 Task: Create a due date automation trigger when advanced on, on the wednesday of the week before a card is due add dates not starting next month at 11:00 AM.
Action: Mouse moved to (1189, 97)
Screenshot: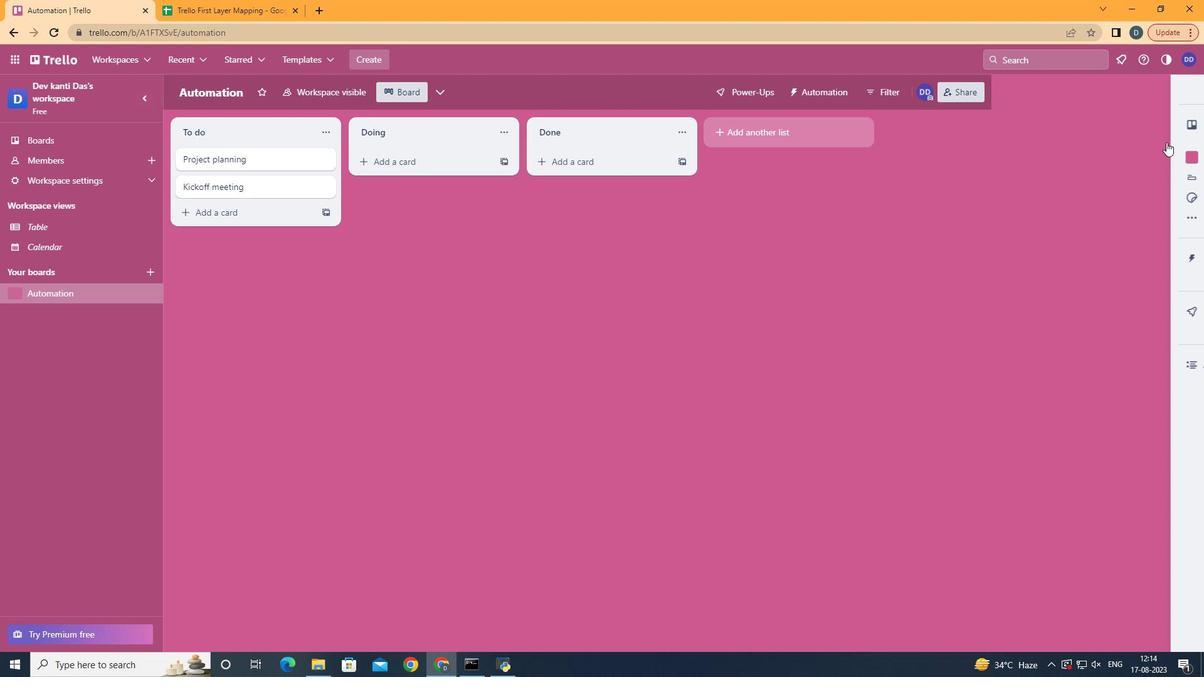 
Action: Mouse pressed left at (1189, 97)
Screenshot: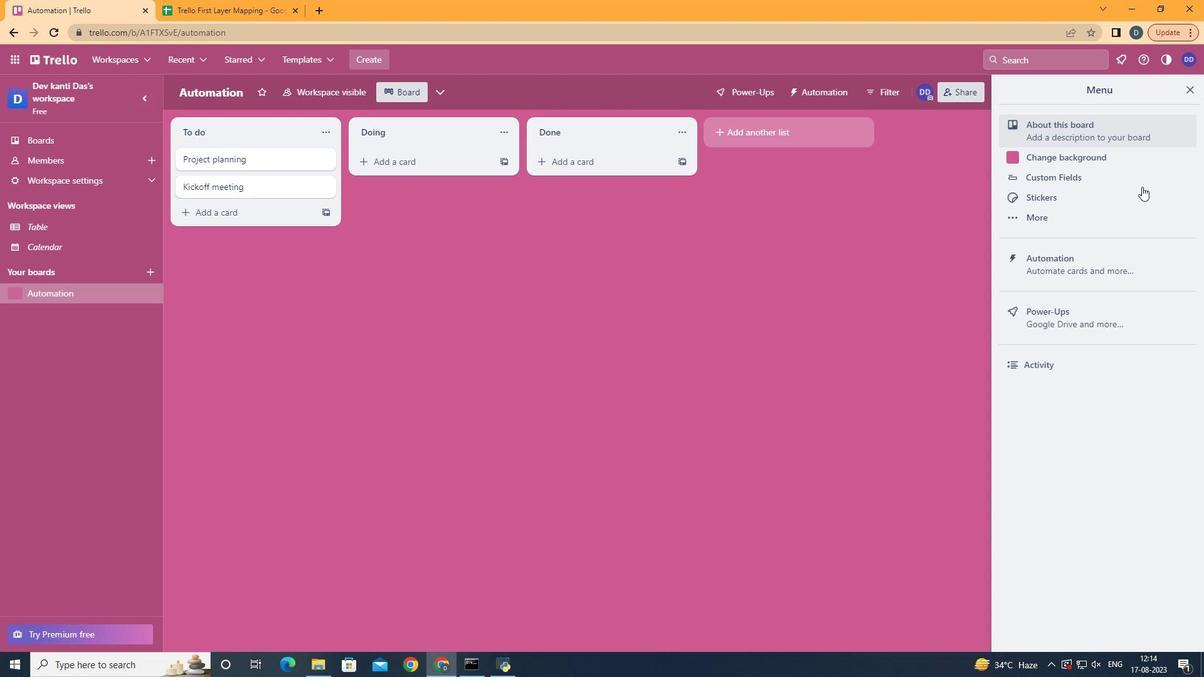 
Action: Mouse moved to (1111, 277)
Screenshot: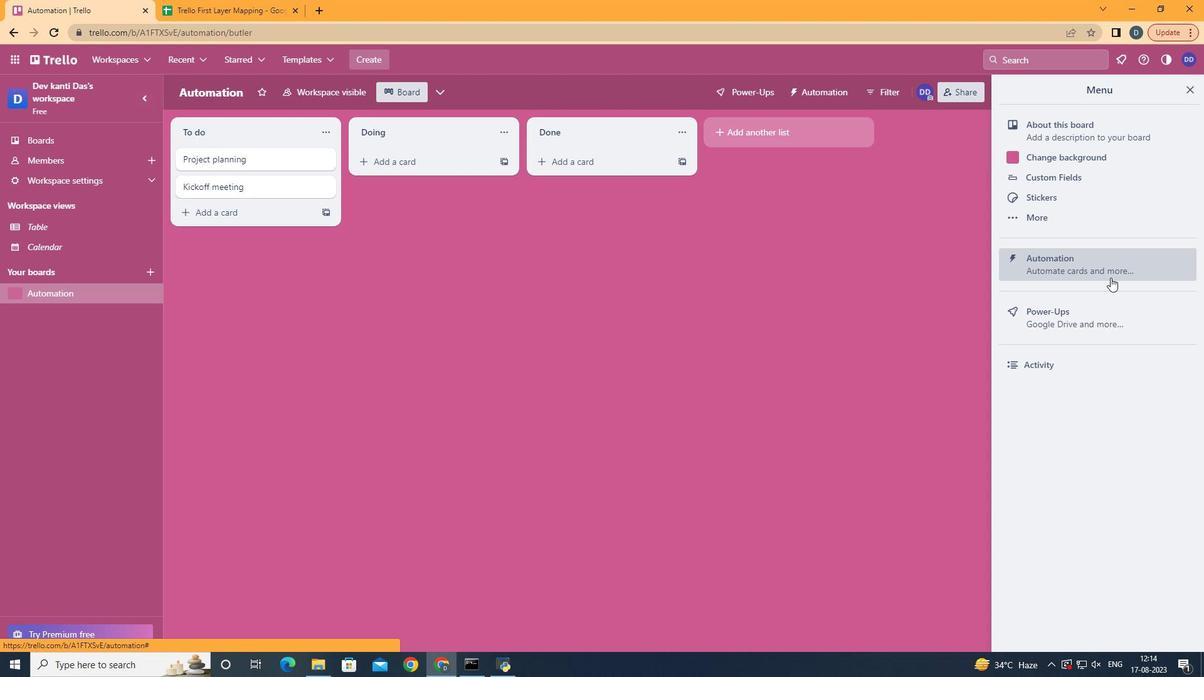 
Action: Mouse pressed left at (1111, 277)
Screenshot: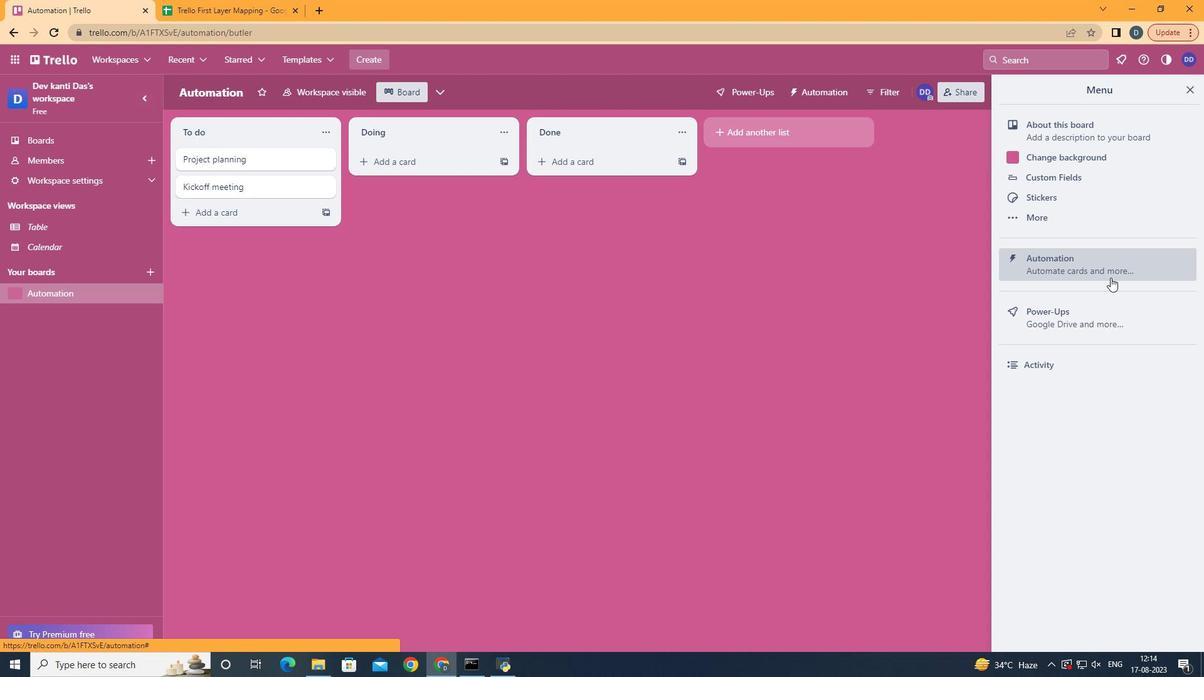 
Action: Mouse moved to (231, 244)
Screenshot: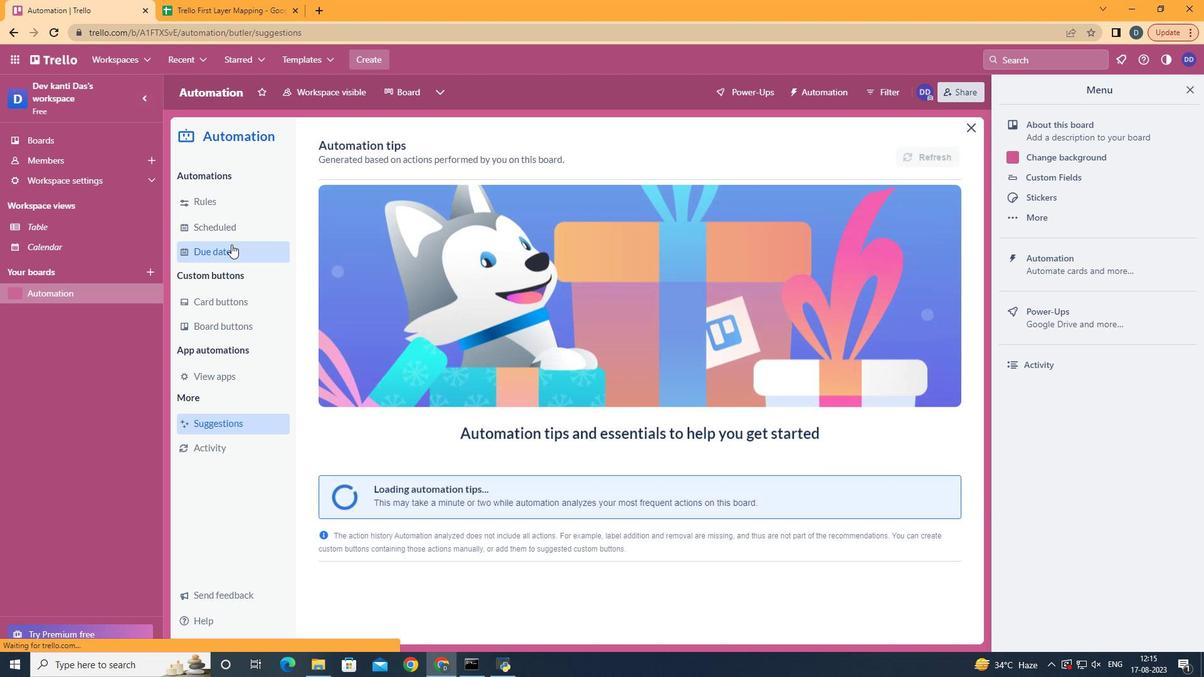 
Action: Mouse pressed left at (231, 244)
Screenshot: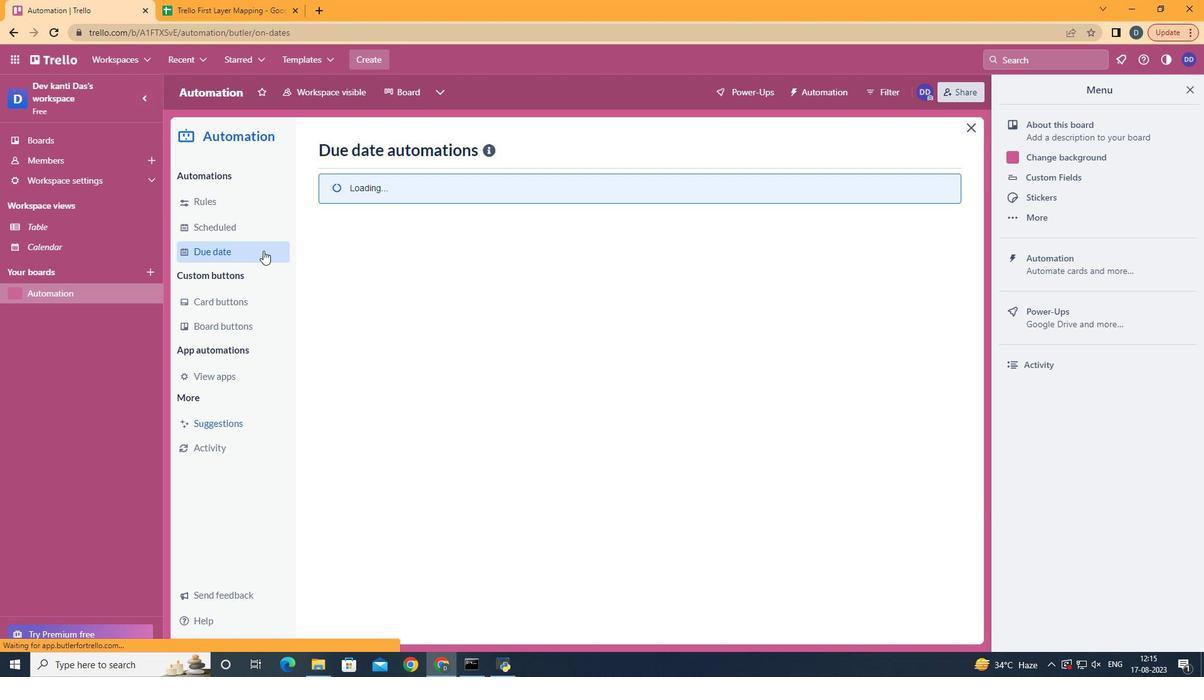 
Action: Mouse moved to (870, 149)
Screenshot: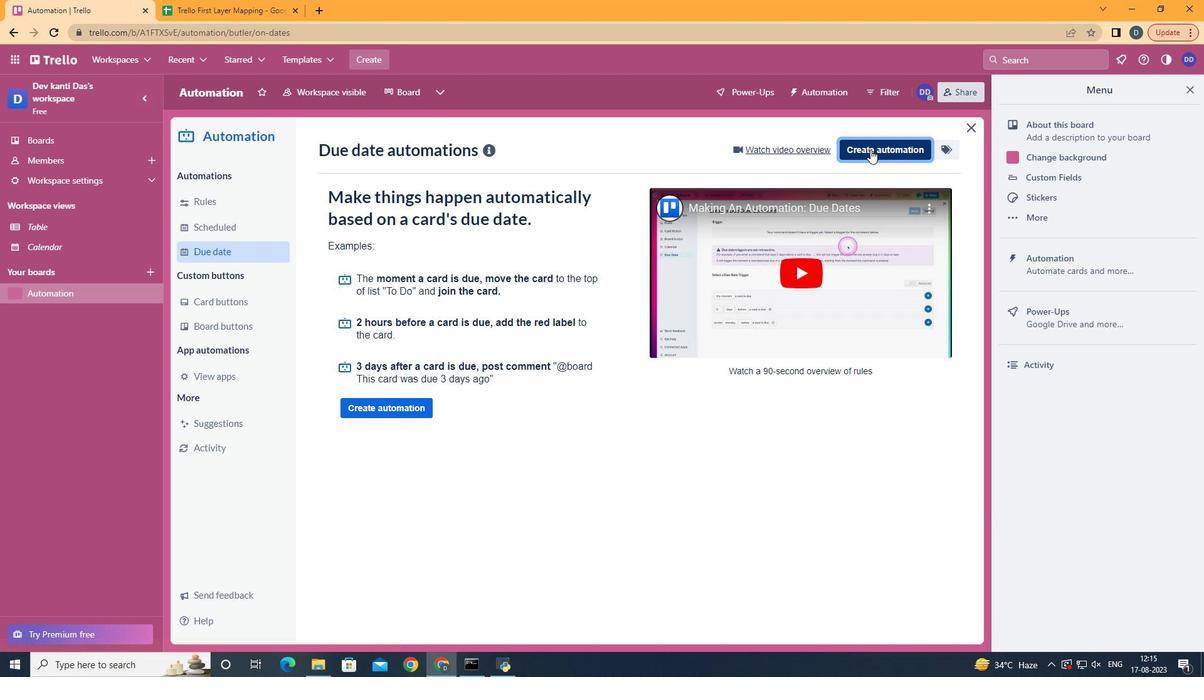 
Action: Mouse pressed left at (870, 149)
Screenshot: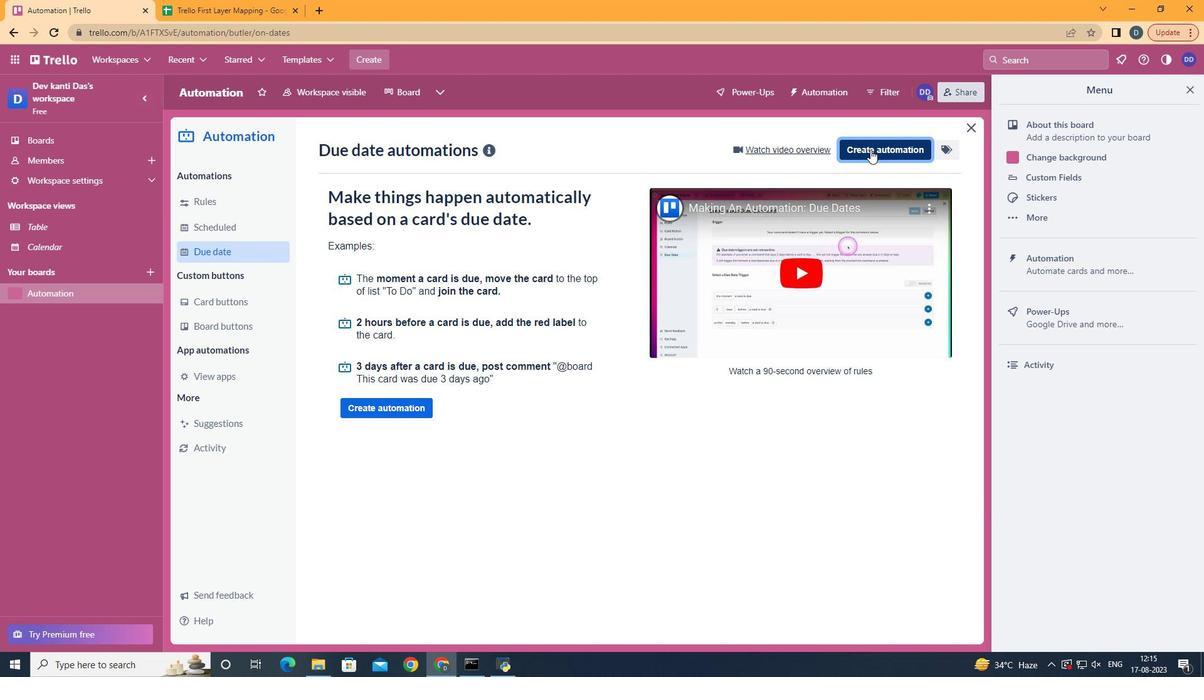 
Action: Mouse moved to (663, 284)
Screenshot: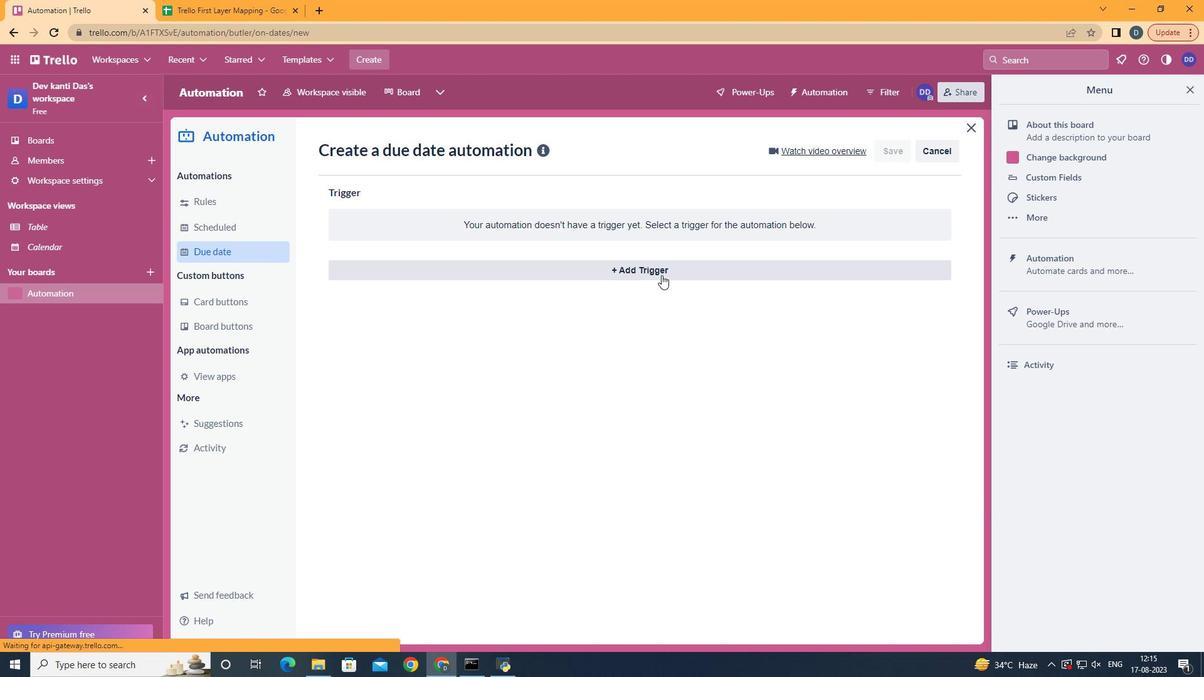 
Action: Mouse pressed left at (663, 284)
Screenshot: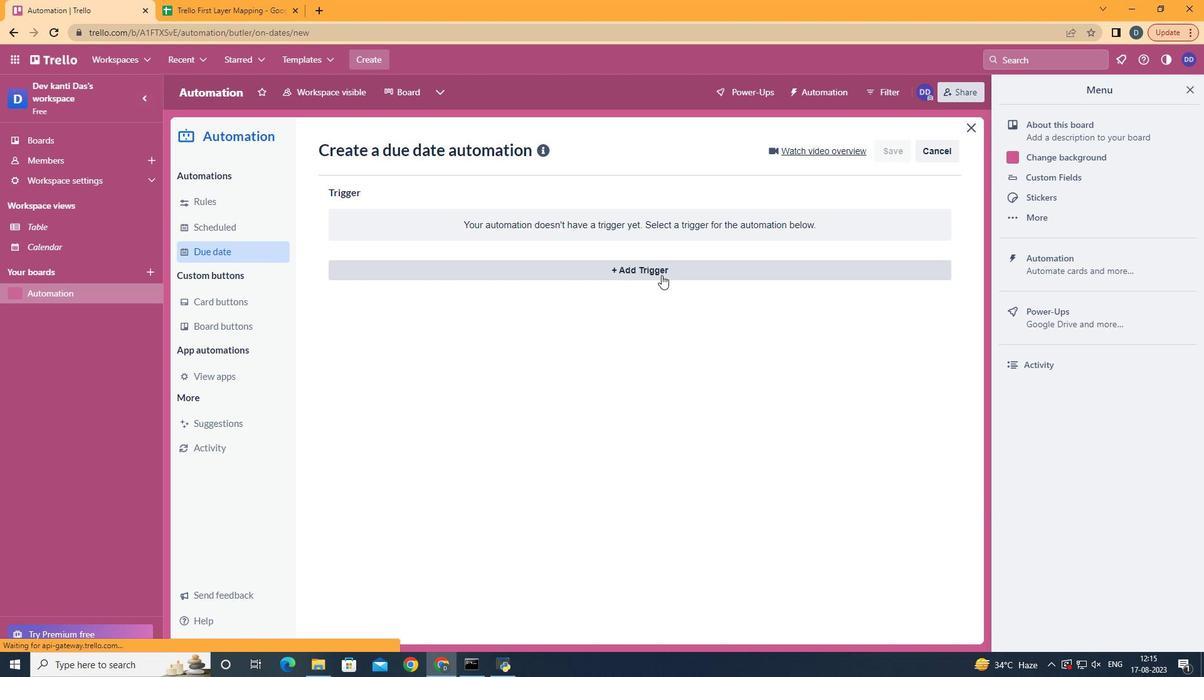 
Action: Mouse moved to (661, 275)
Screenshot: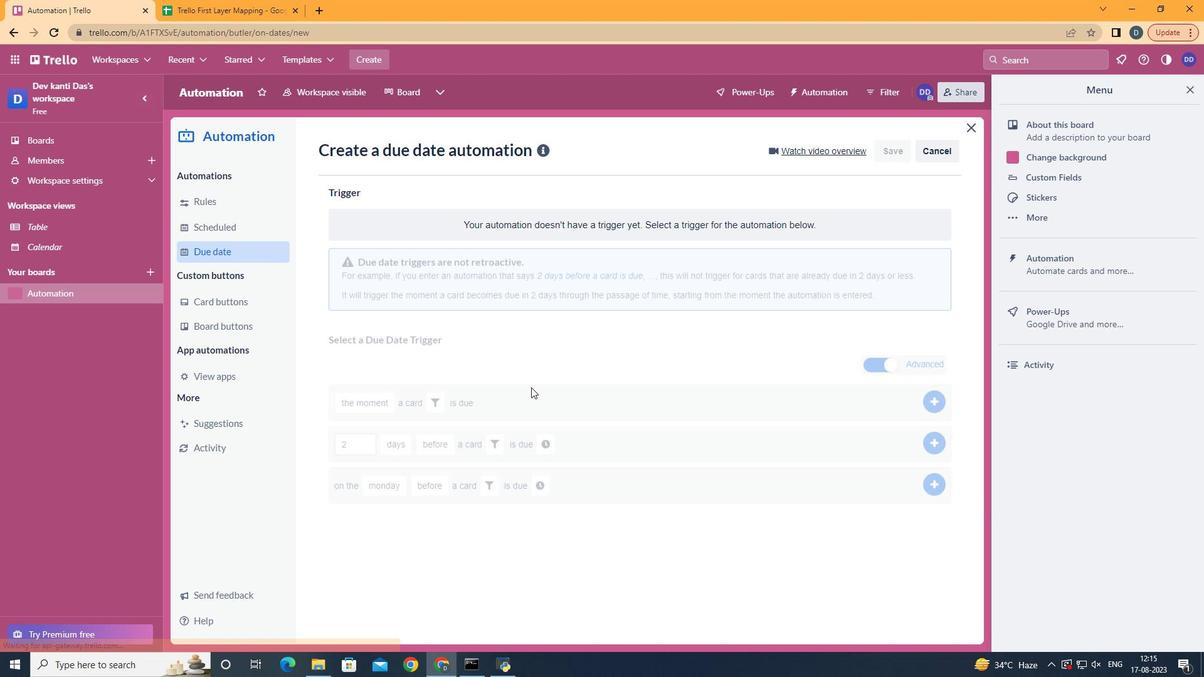 
Action: Mouse pressed left at (661, 275)
Screenshot: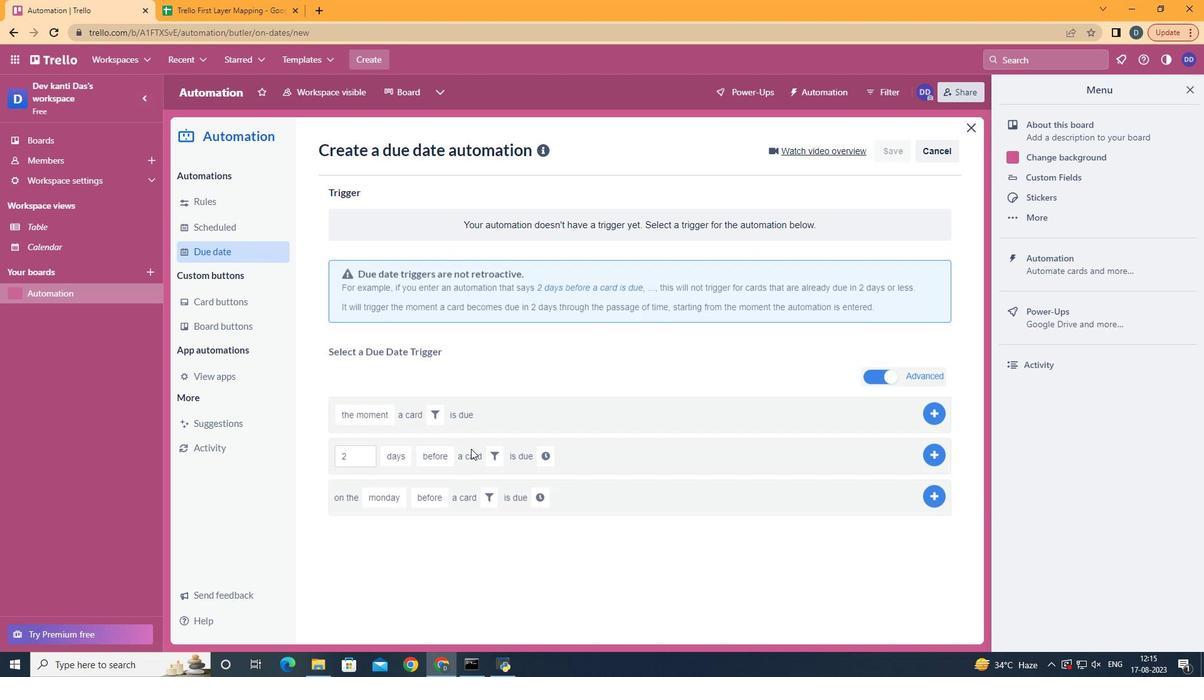 
Action: Mouse moved to (407, 372)
Screenshot: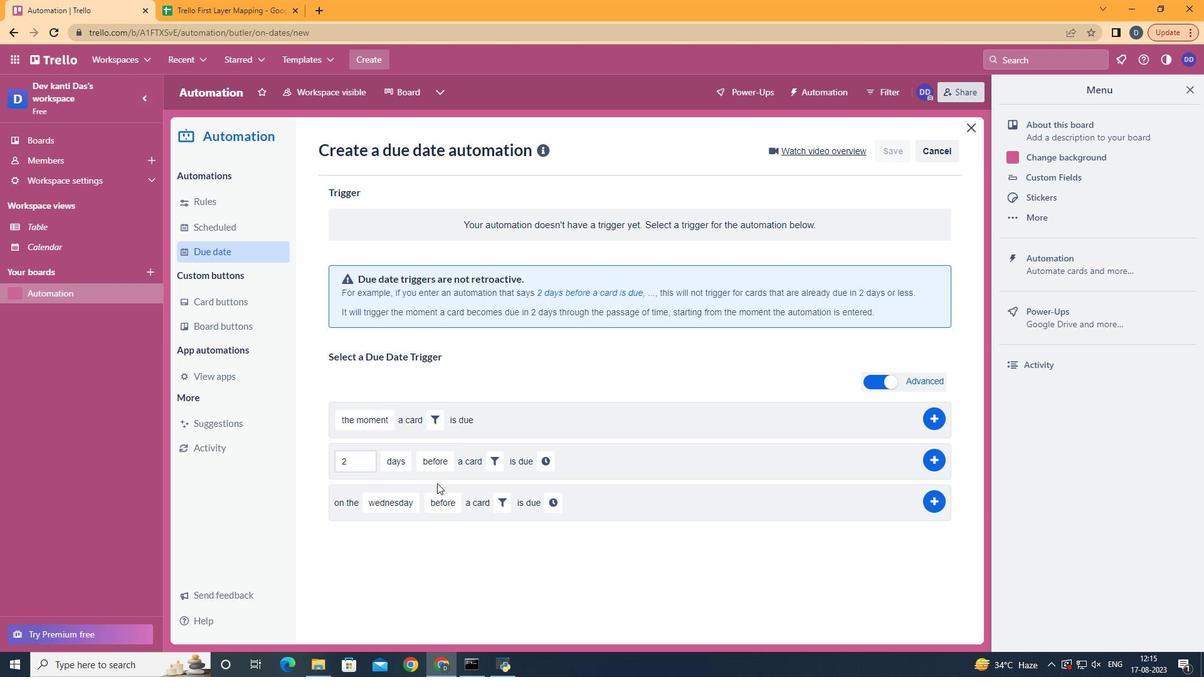 
Action: Mouse pressed left at (407, 372)
Screenshot: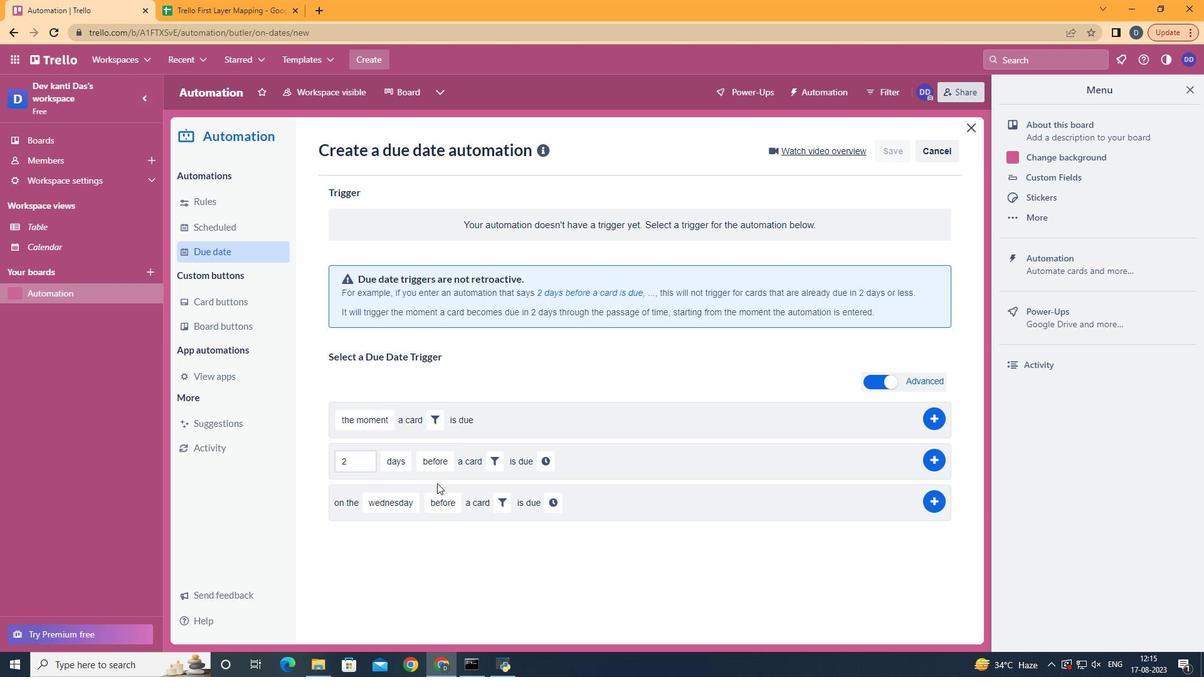
Action: Mouse moved to (474, 597)
Screenshot: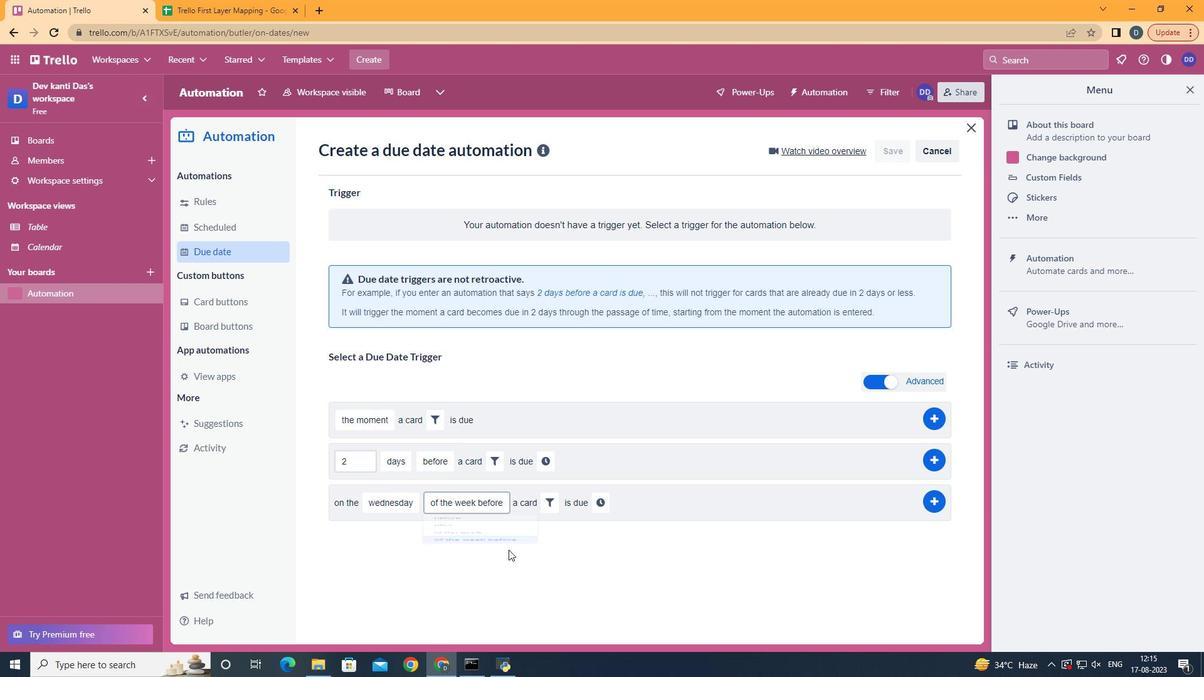 
Action: Mouse pressed left at (474, 597)
Screenshot: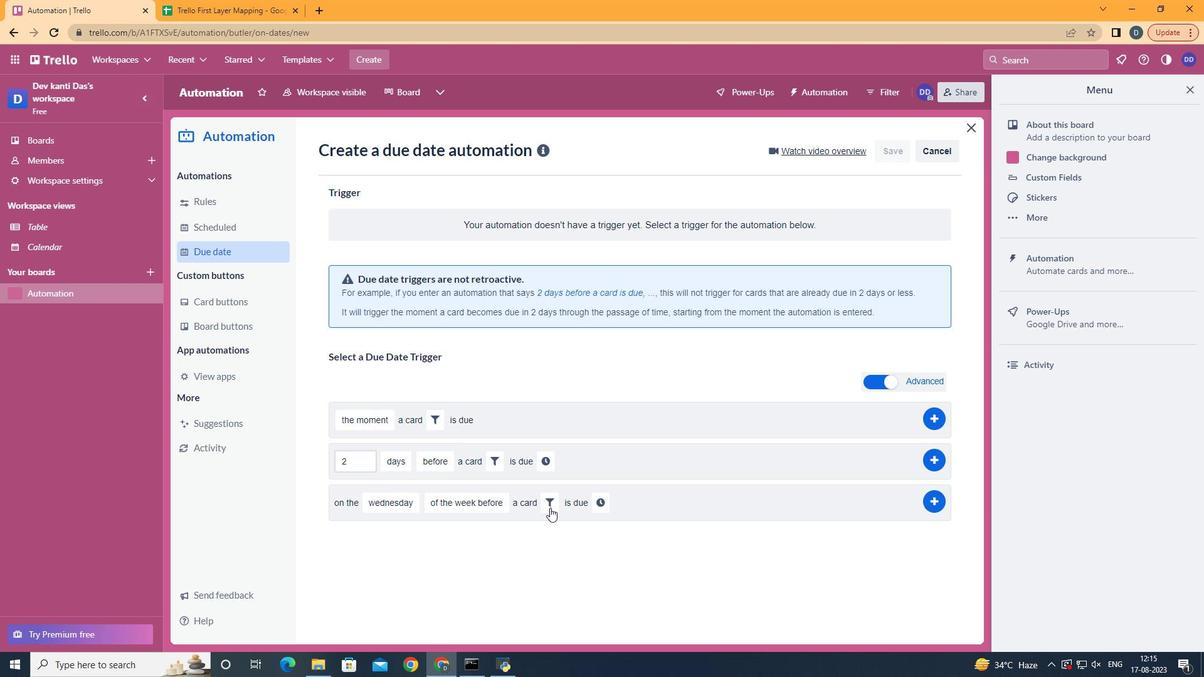 
Action: Mouse moved to (559, 504)
Screenshot: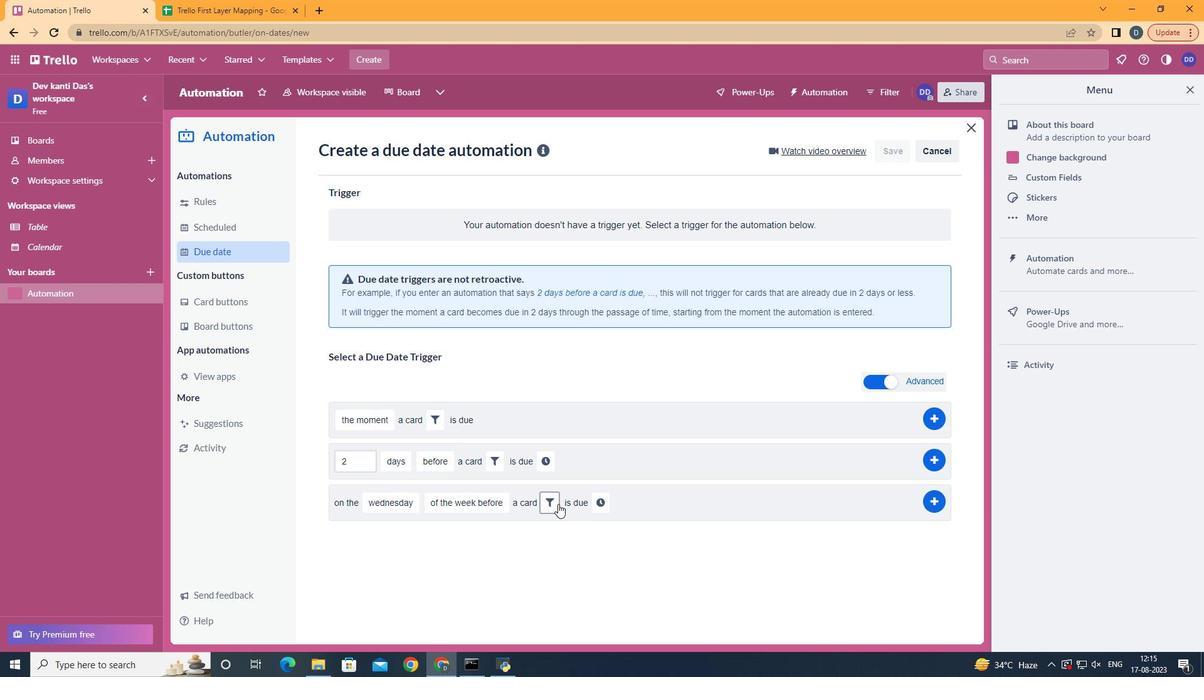 
Action: Mouse pressed left at (559, 504)
Screenshot: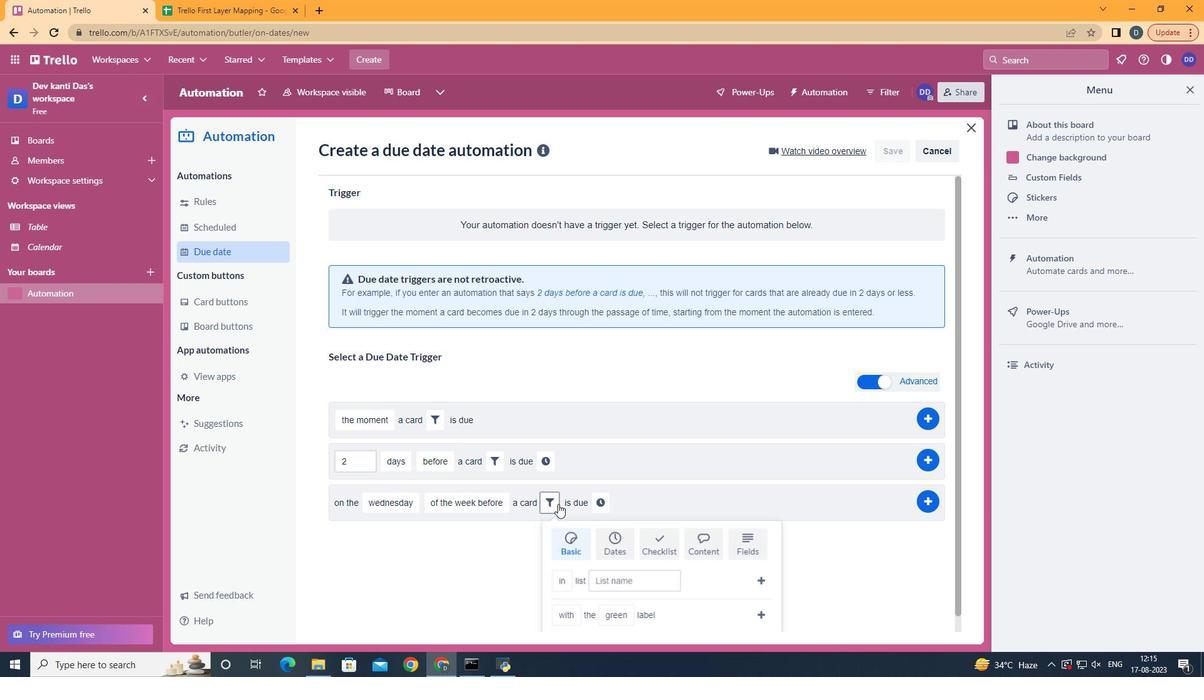 
Action: Mouse moved to (610, 549)
Screenshot: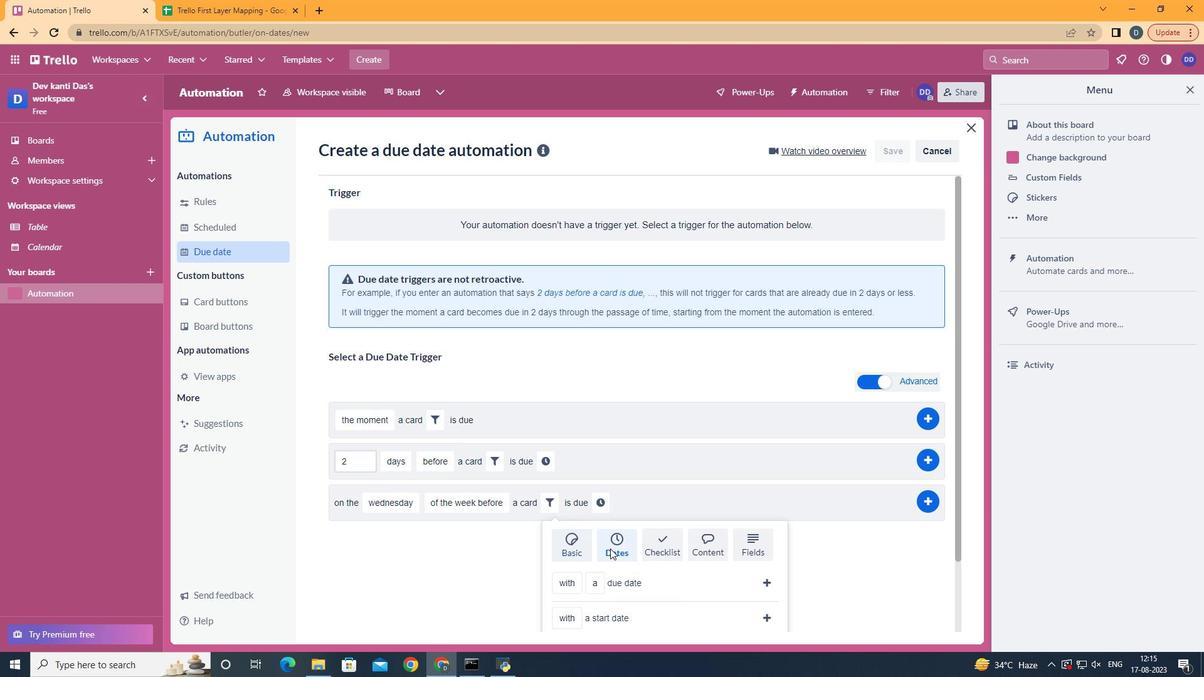 
Action: Mouse pressed left at (610, 549)
Screenshot: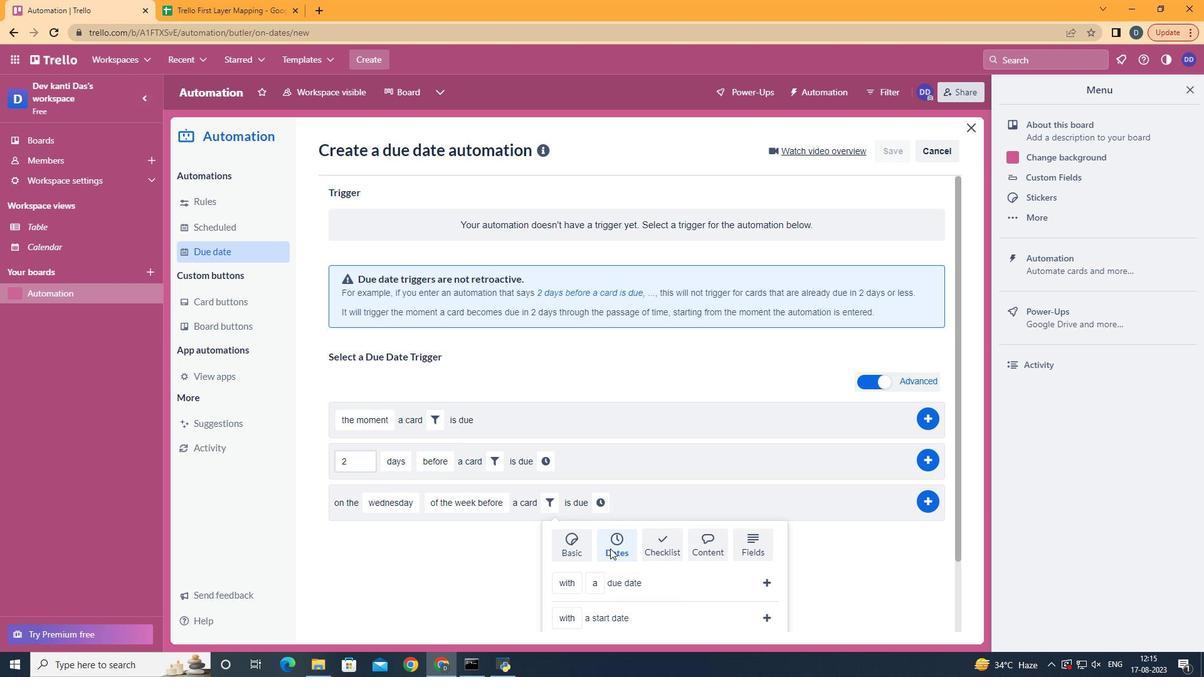 
Action: Mouse scrolled (610, 548) with delta (0, 0)
Screenshot: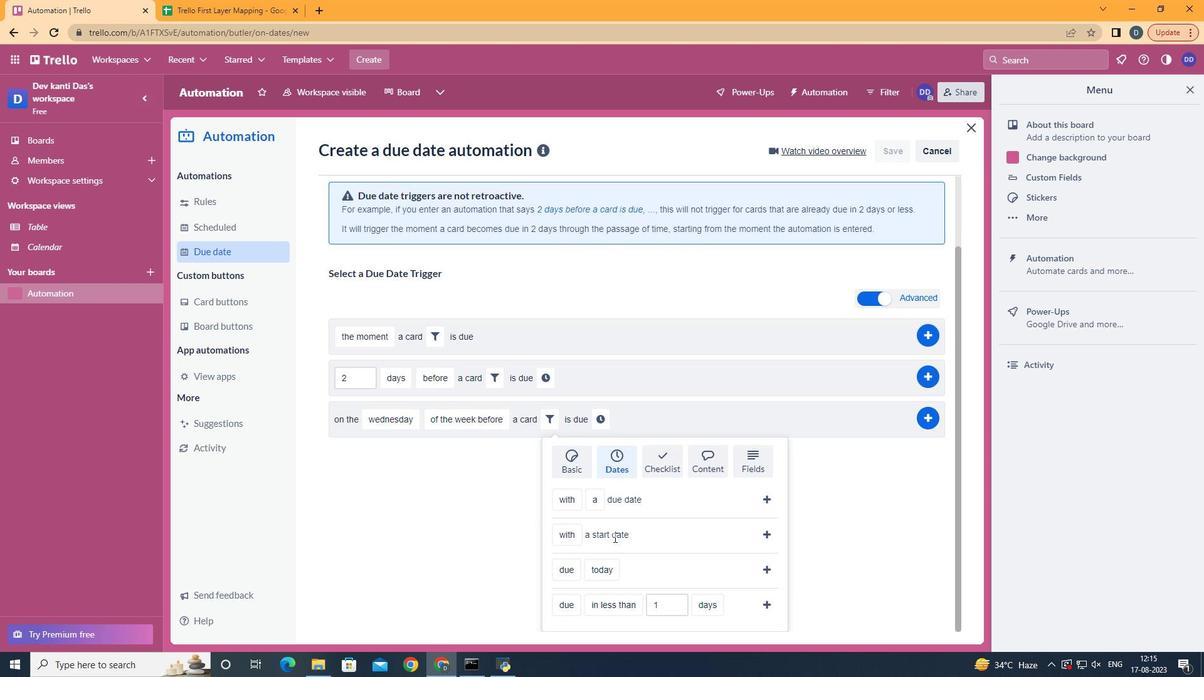 
Action: Mouse scrolled (610, 548) with delta (0, 0)
Screenshot: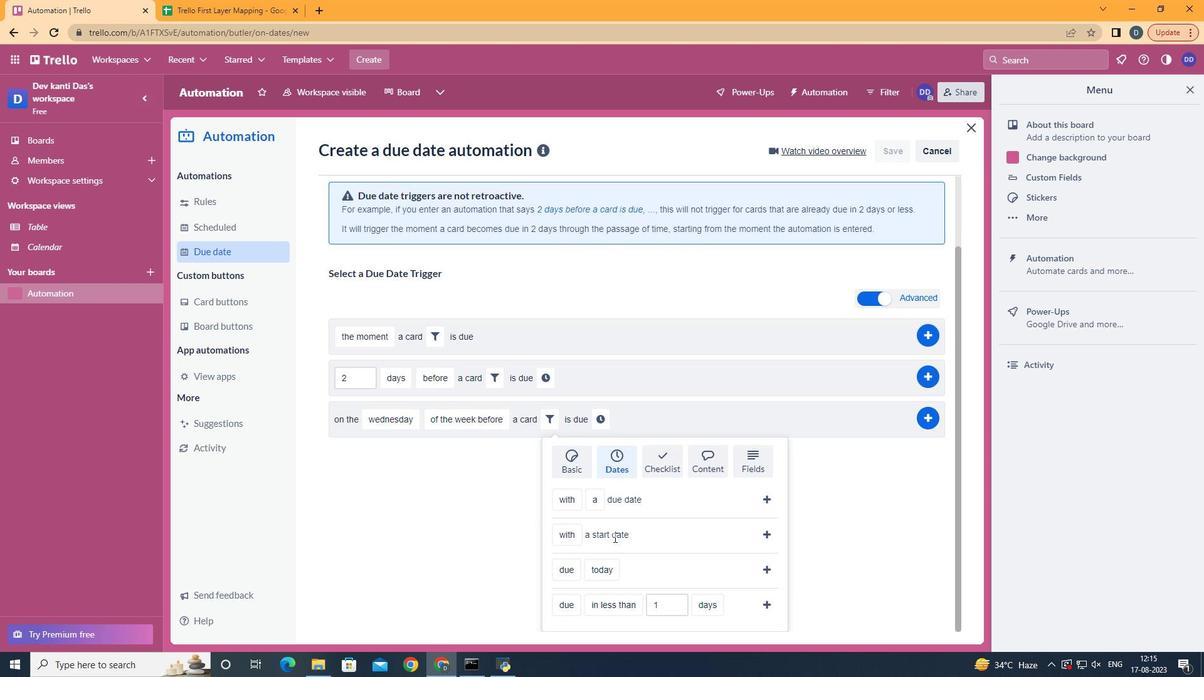 
Action: Mouse scrolled (610, 548) with delta (0, 0)
Screenshot: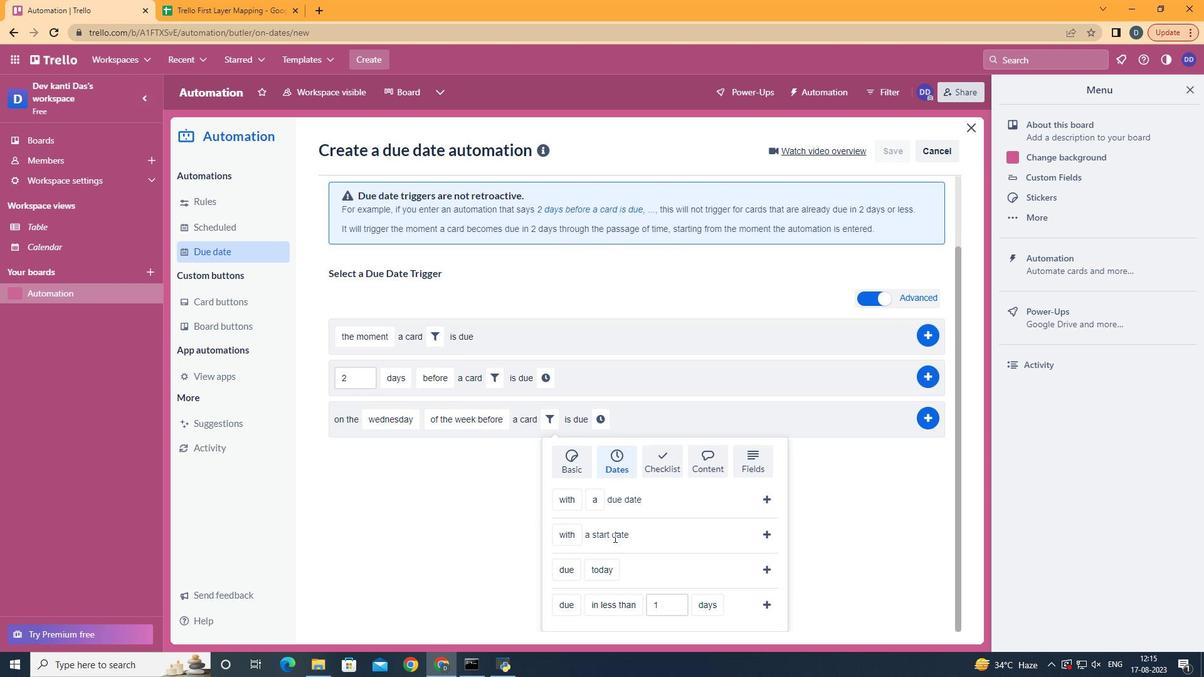 
Action: Mouse scrolled (610, 548) with delta (0, 0)
Screenshot: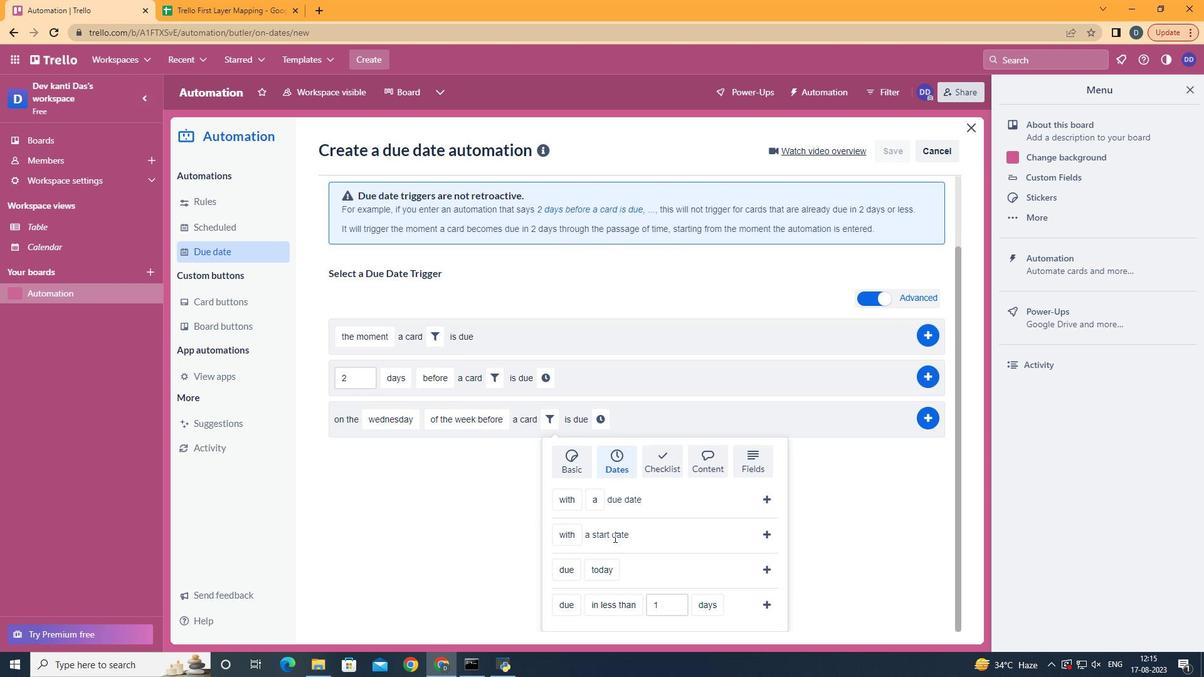 
Action: Mouse moved to (589, 540)
Screenshot: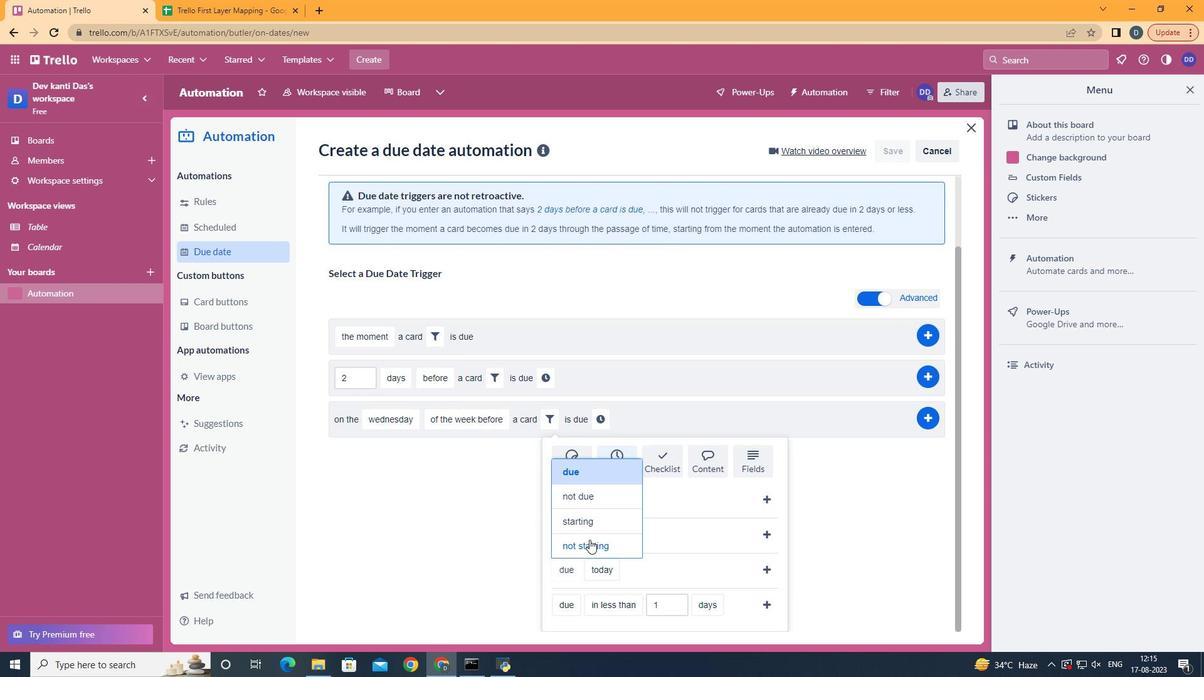 
Action: Mouse pressed left at (589, 540)
Screenshot: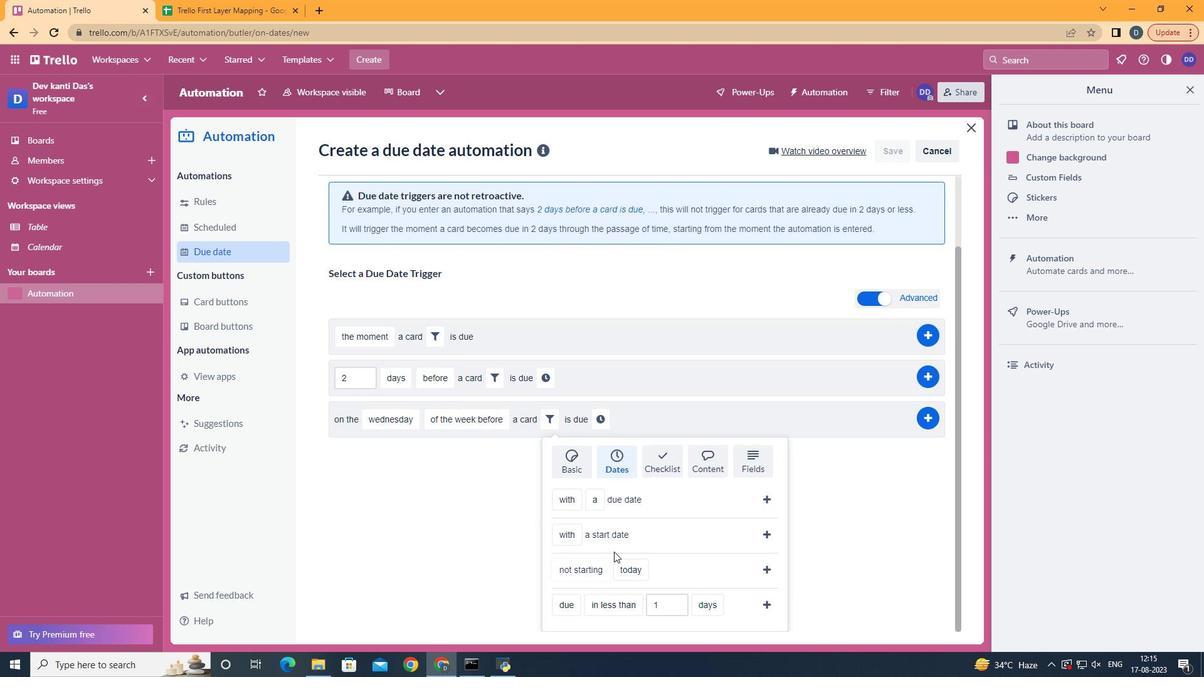 
Action: Mouse moved to (645, 542)
Screenshot: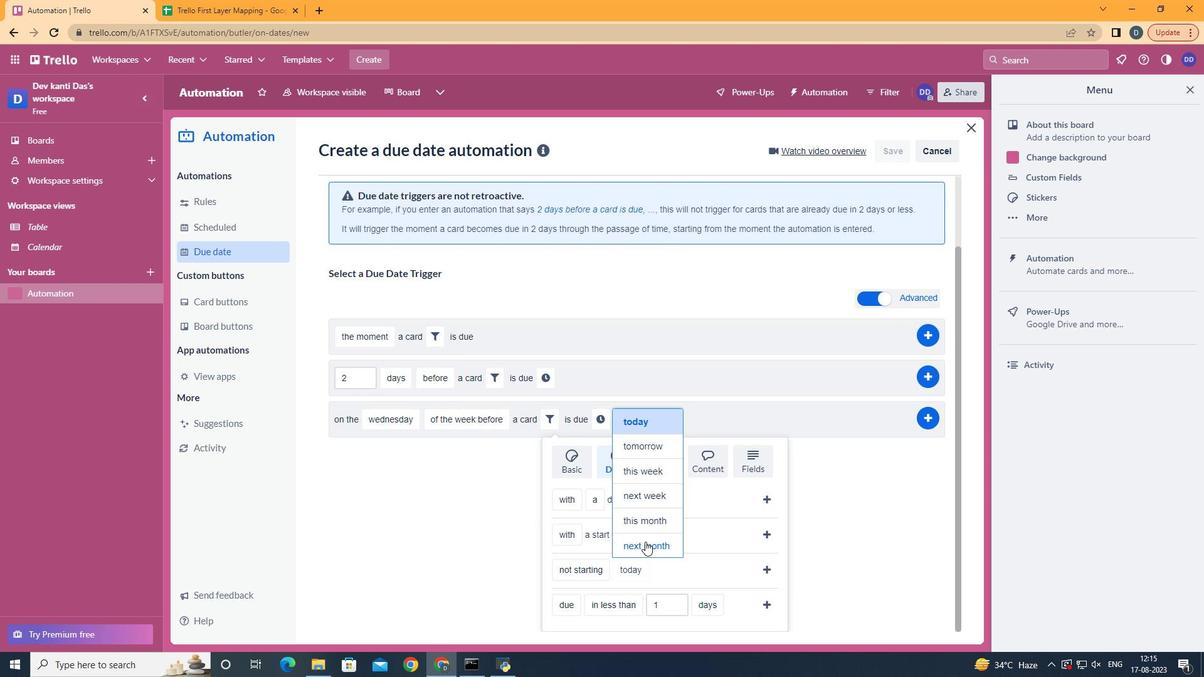 
Action: Mouse pressed left at (645, 542)
Screenshot: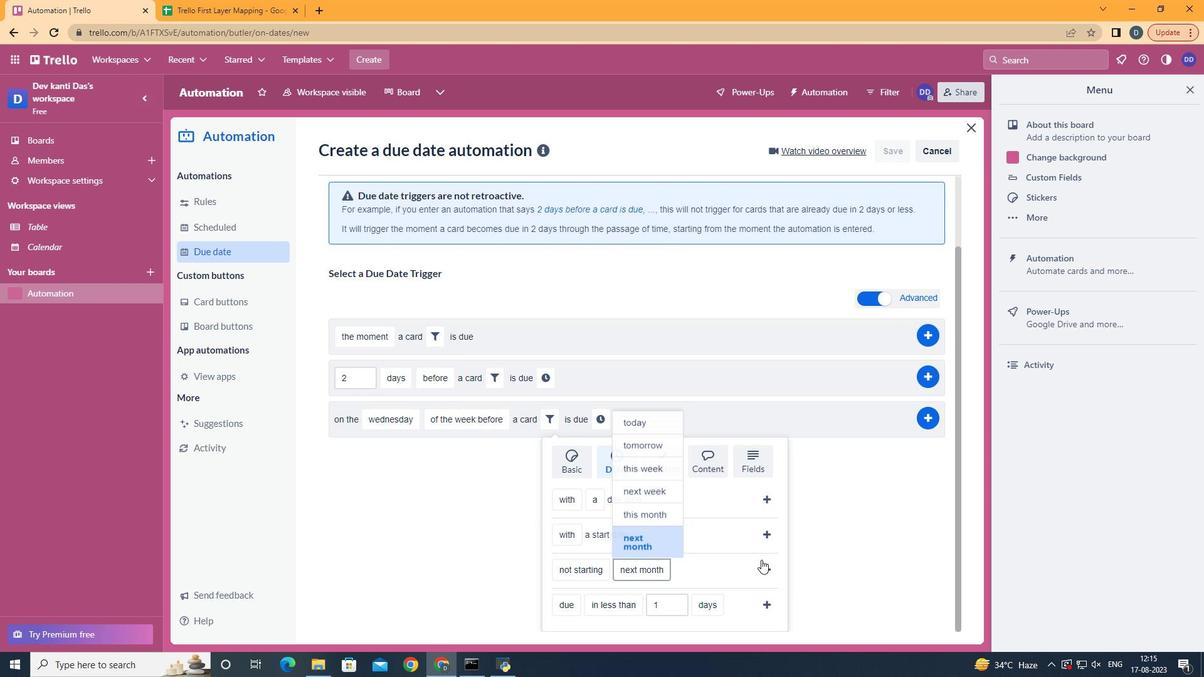 
Action: Mouse moved to (771, 567)
Screenshot: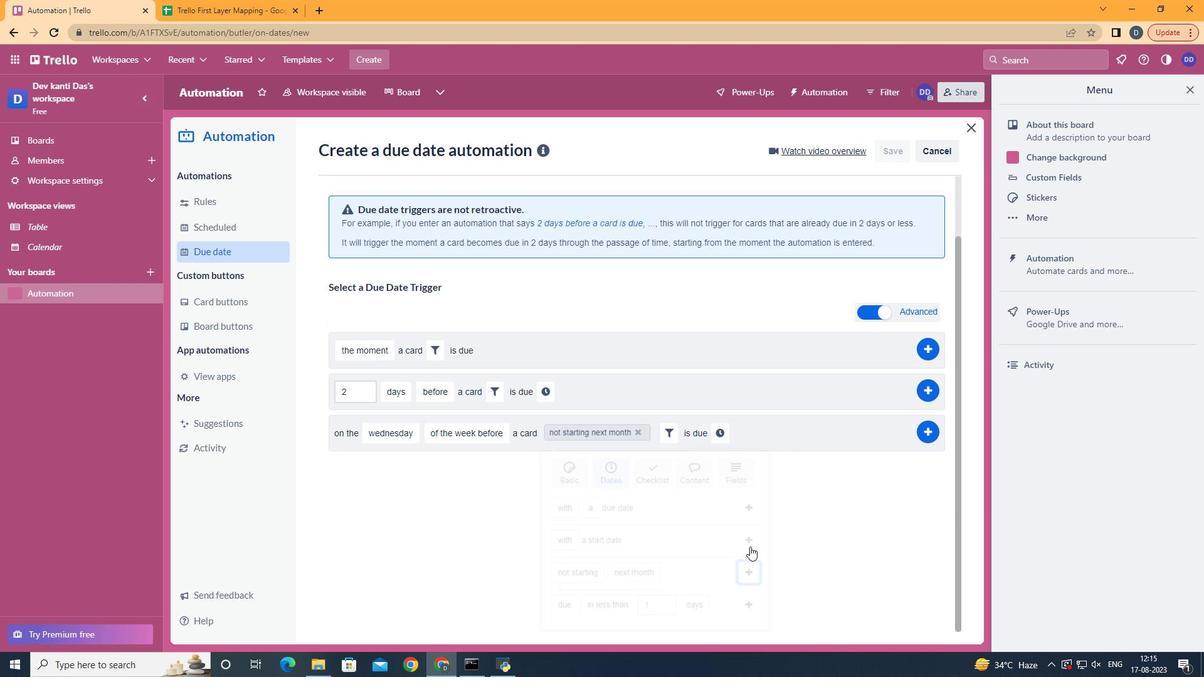 
Action: Mouse pressed left at (771, 567)
Screenshot: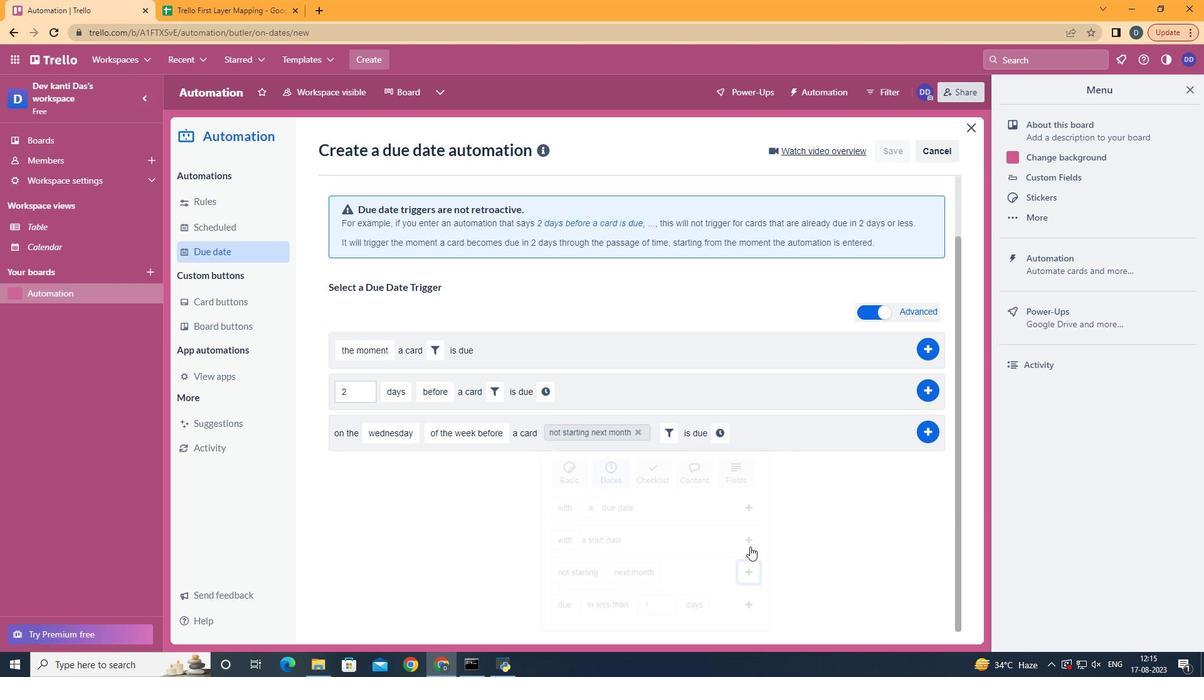 
Action: Mouse moved to (727, 502)
Screenshot: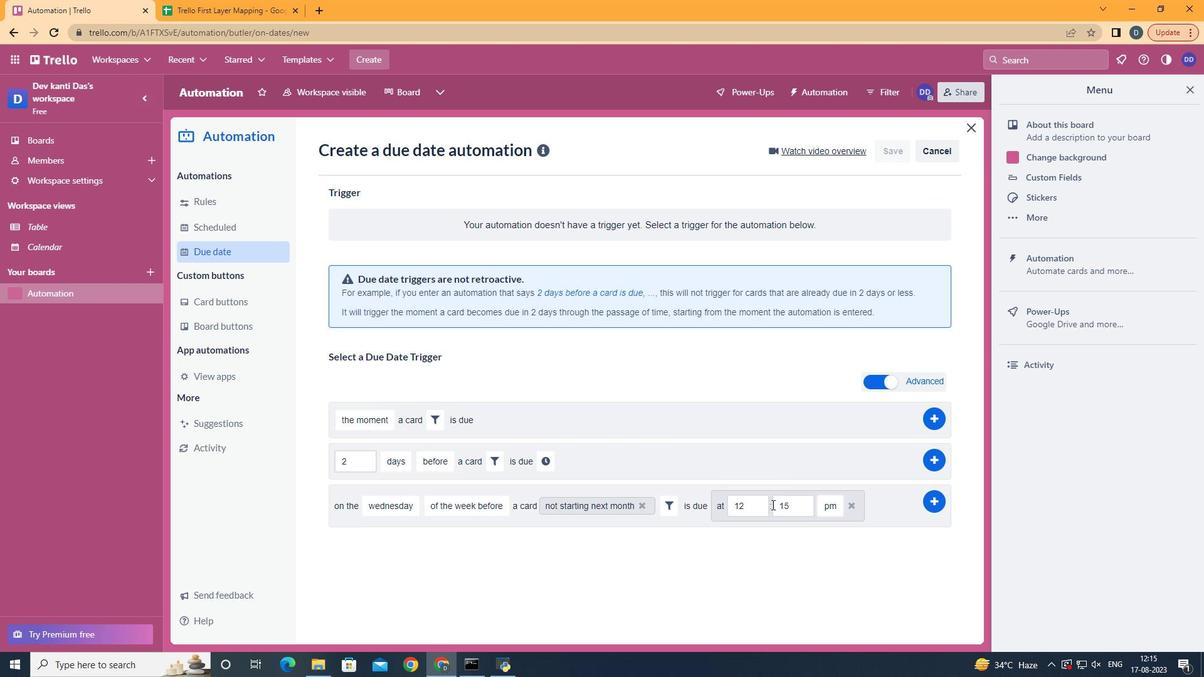 
Action: Mouse pressed left at (727, 502)
Screenshot: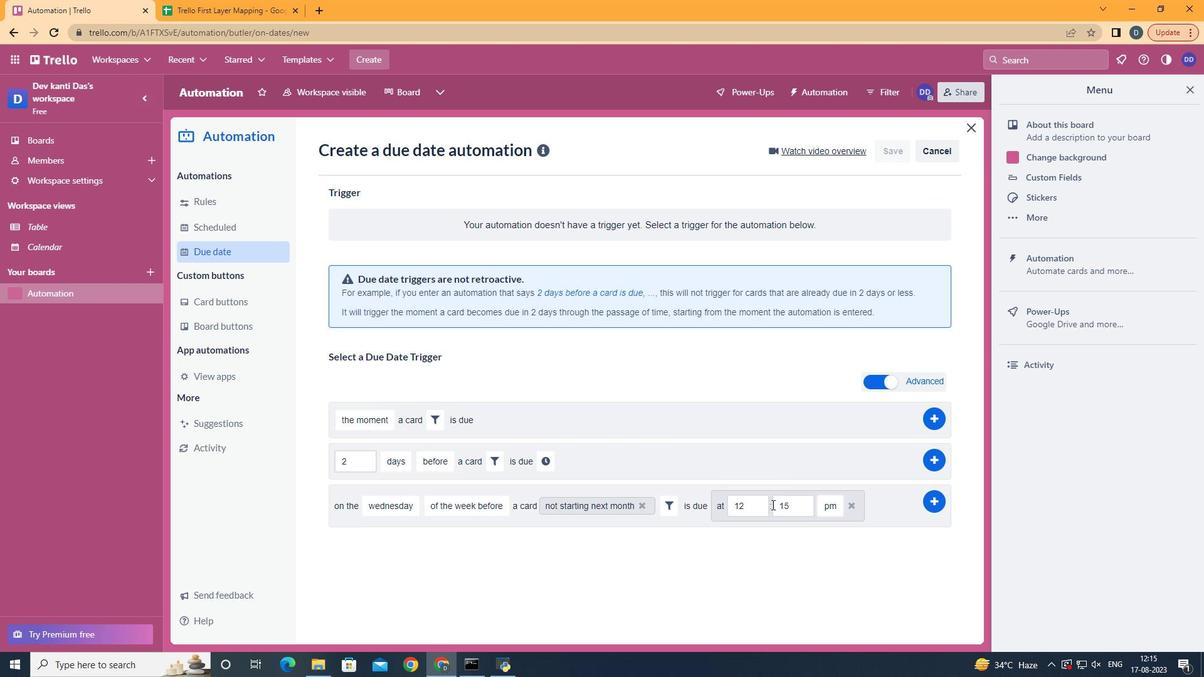 
Action: Mouse moved to (749, 510)
Screenshot: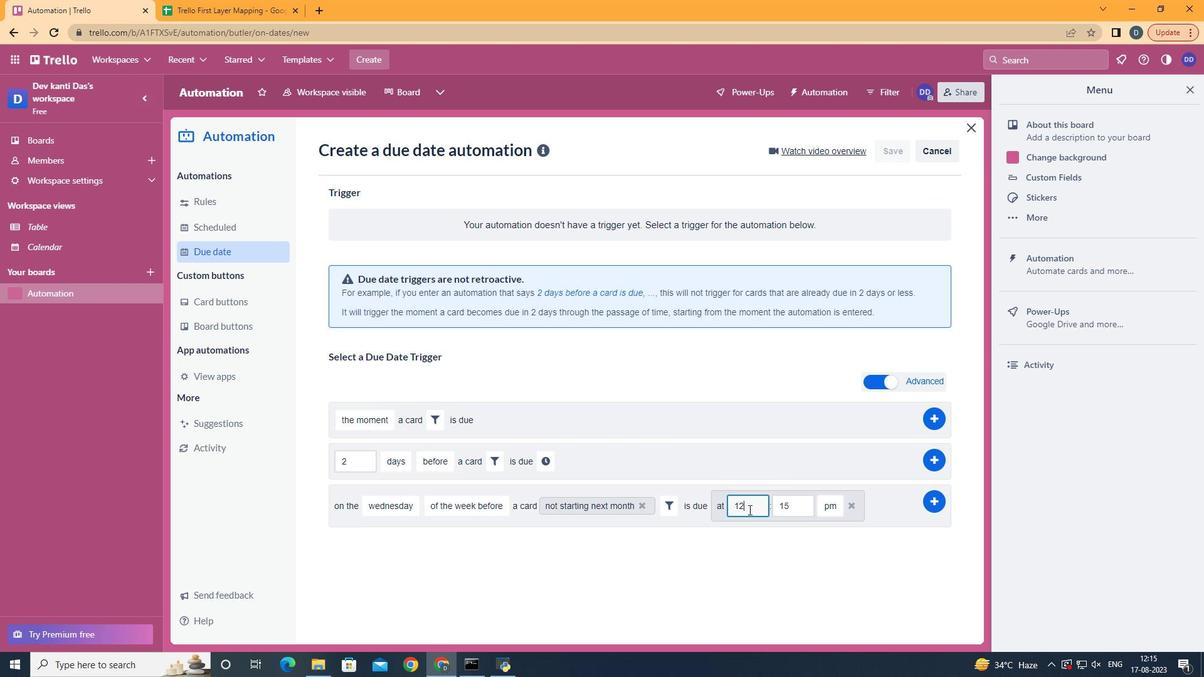 
Action: Mouse pressed left at (749, 510)
Screenshot: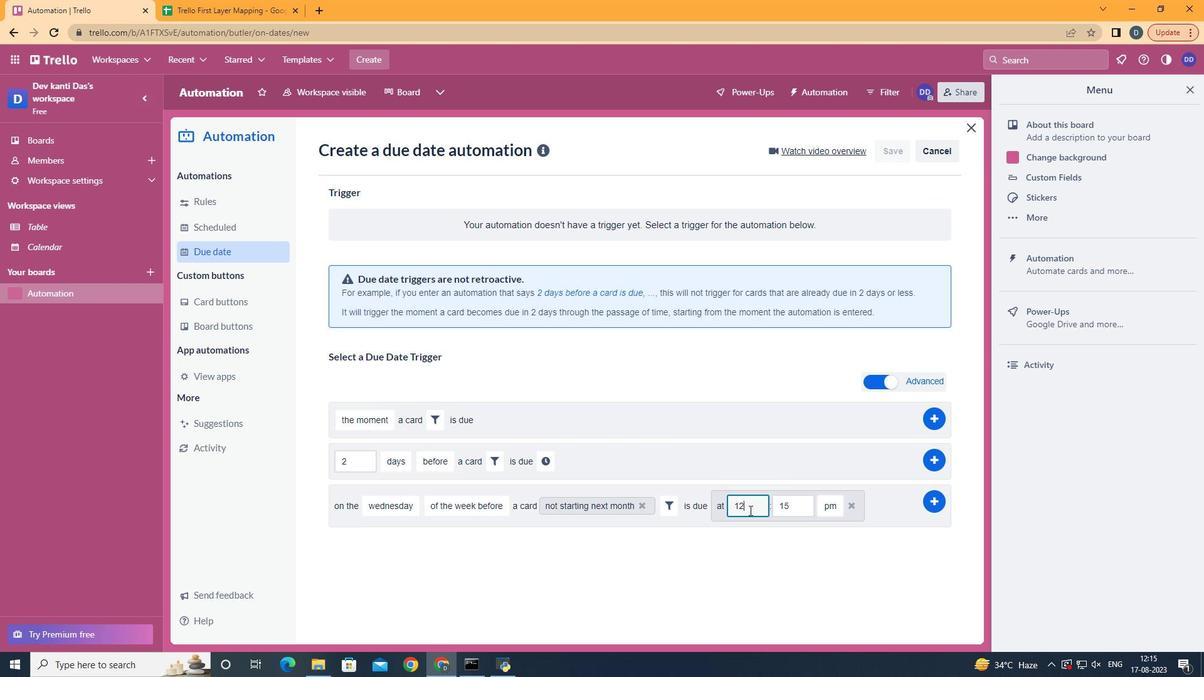 
Action: Mouse moved to (749, 510)
Screenshot: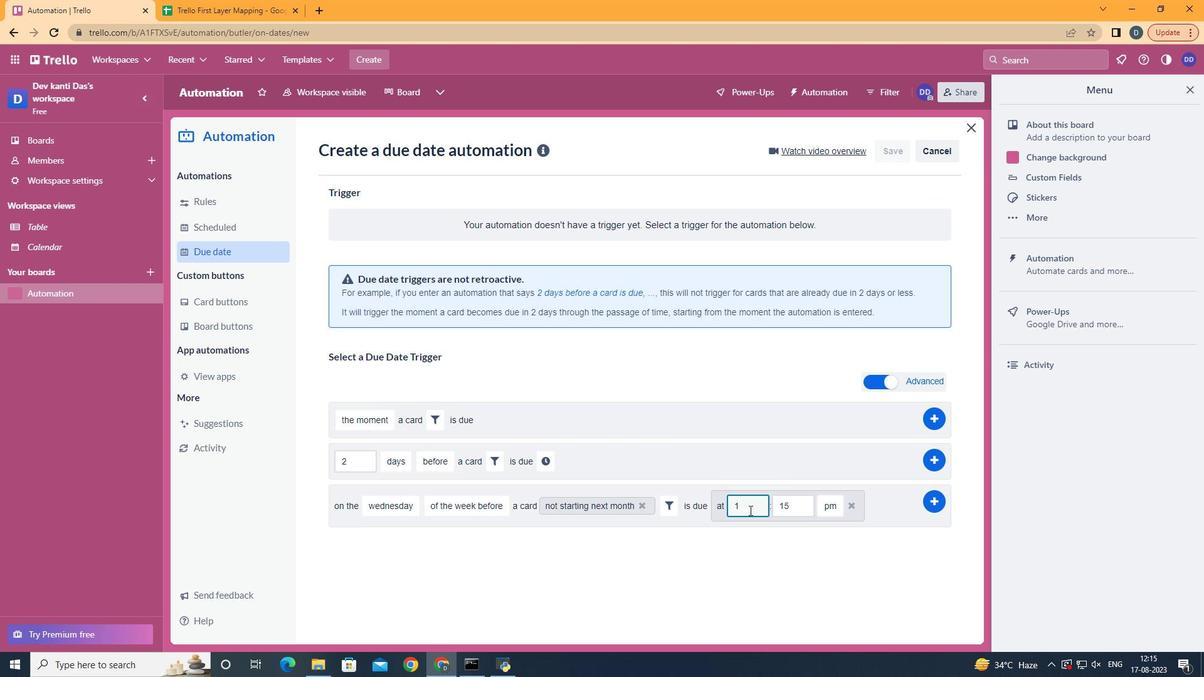 
Action: Key pressed <Key.backspace>1
Screenshot: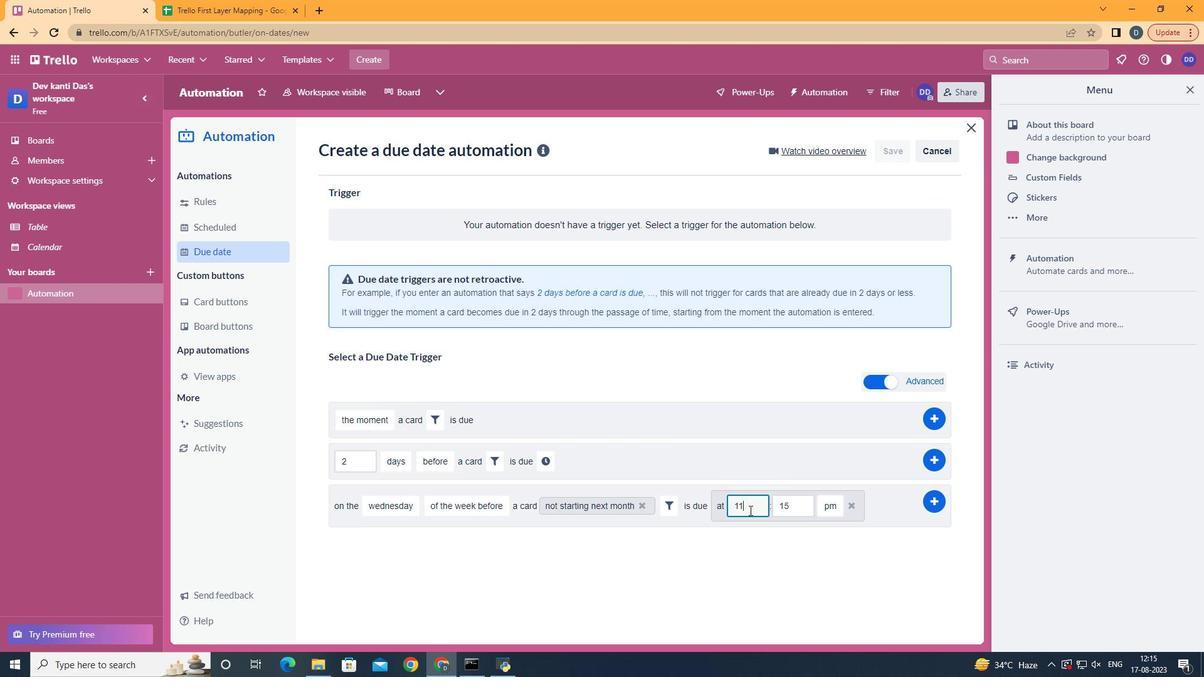 
Action: Mouse moved to (790, 507)
Screenshot: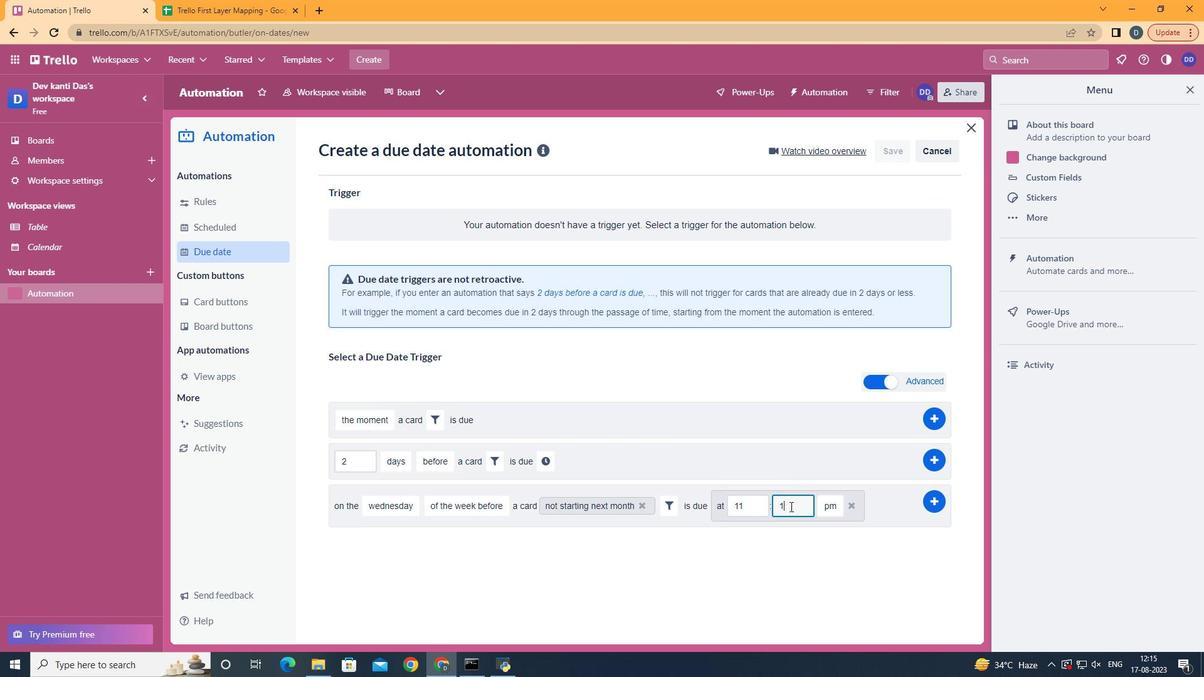 
Action: Mouse pressed left at (790, 507)
Screenshot: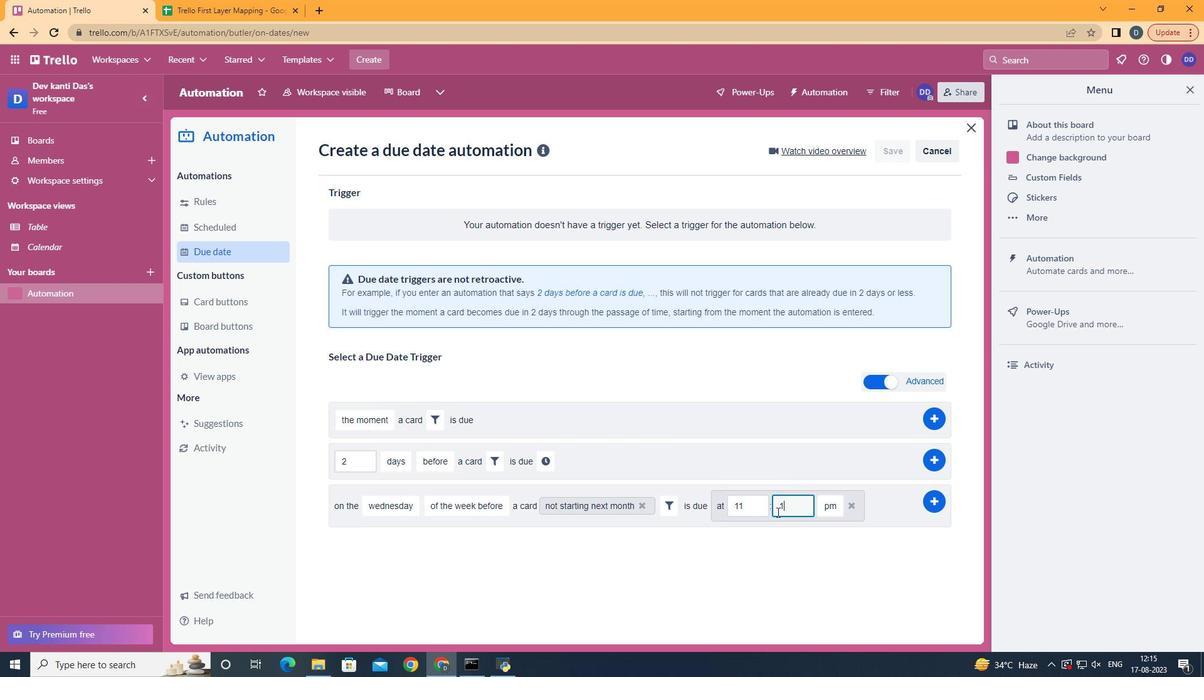 
Action: Key pressed <Key.backspace>
Screenshot: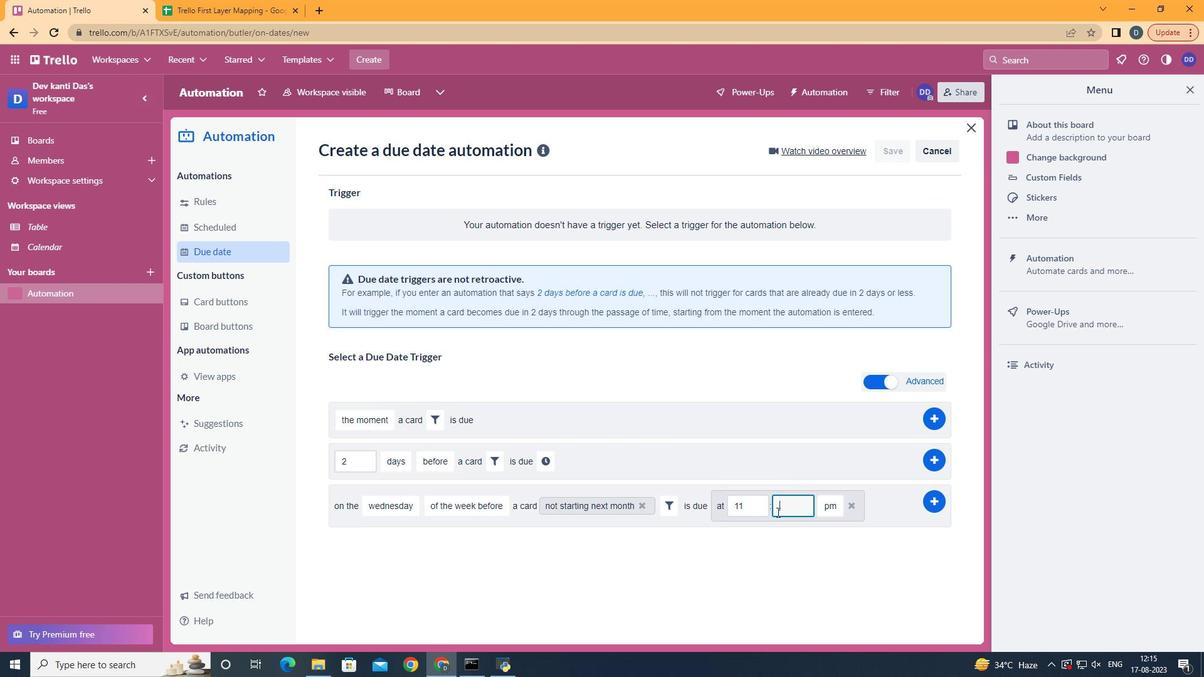 
Action: Mouse moved to (777, 512)
Screenshot: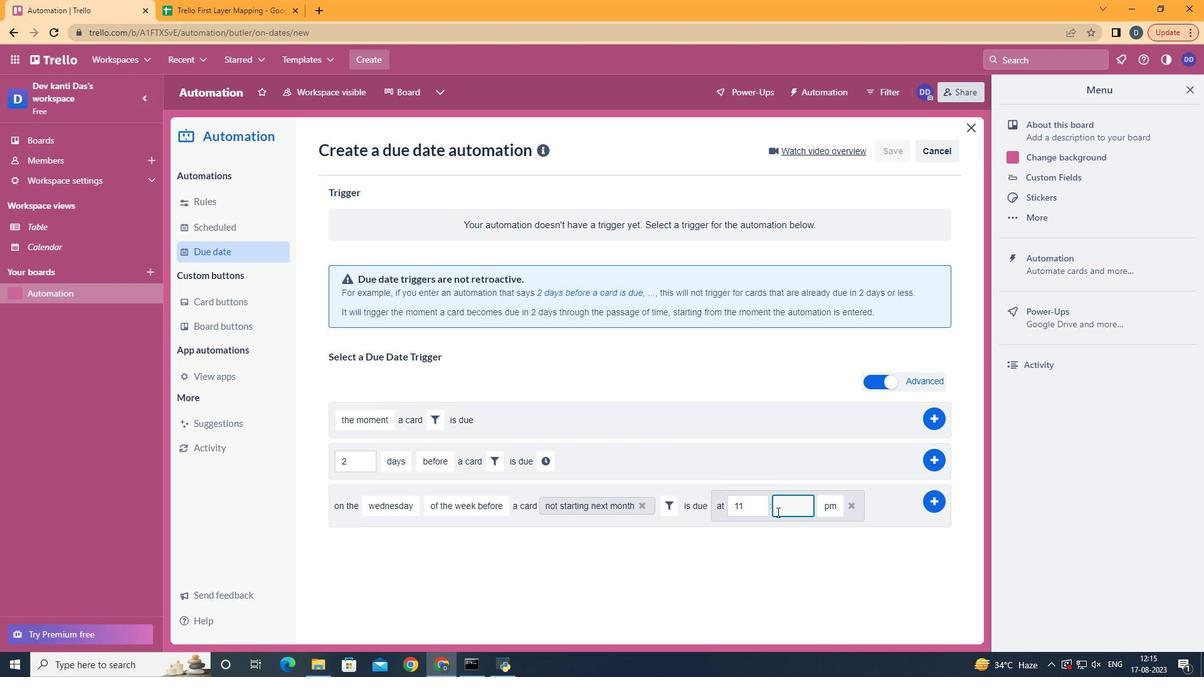 
Action: Key pressed <Key.backspace>00
Screenshot: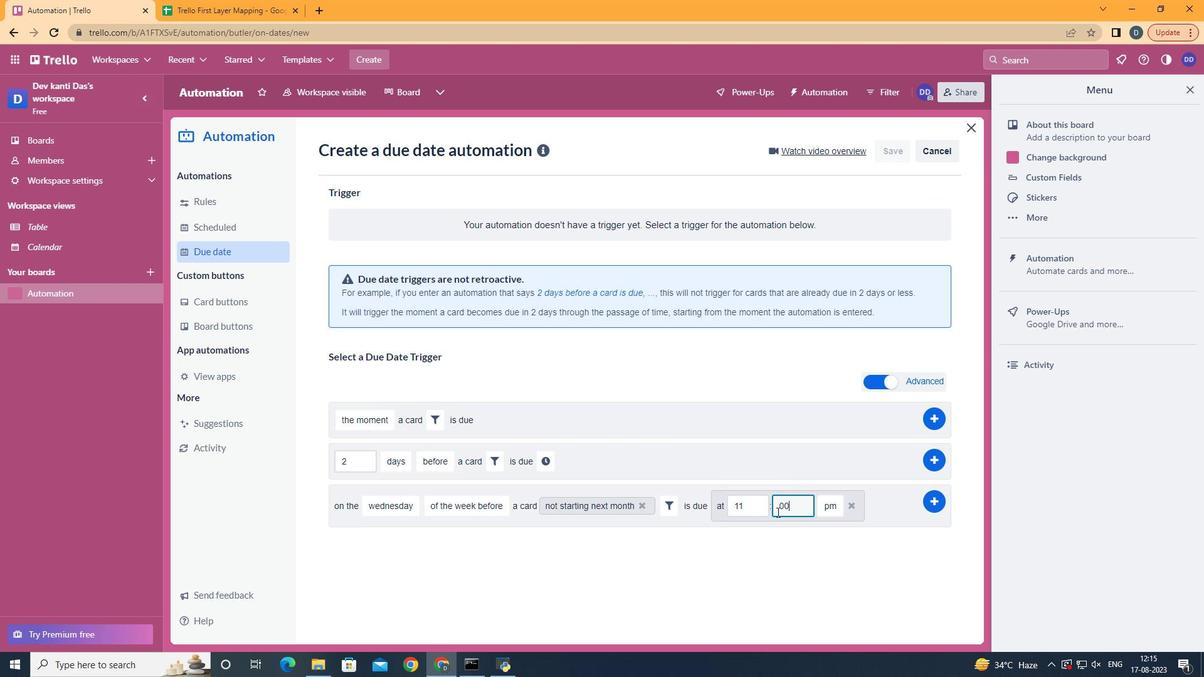 
Action: Mouse moved to (842, 535)
Screenshot: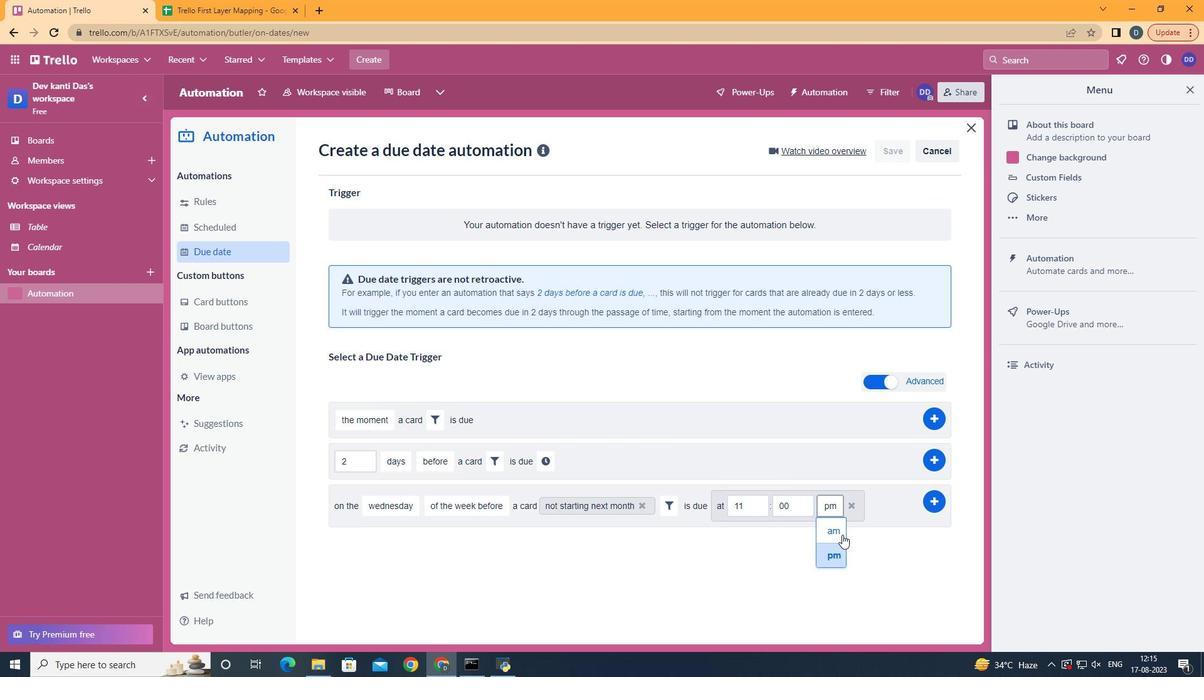 
Action: Mouse pressed left at (842, 535)
Screenshot: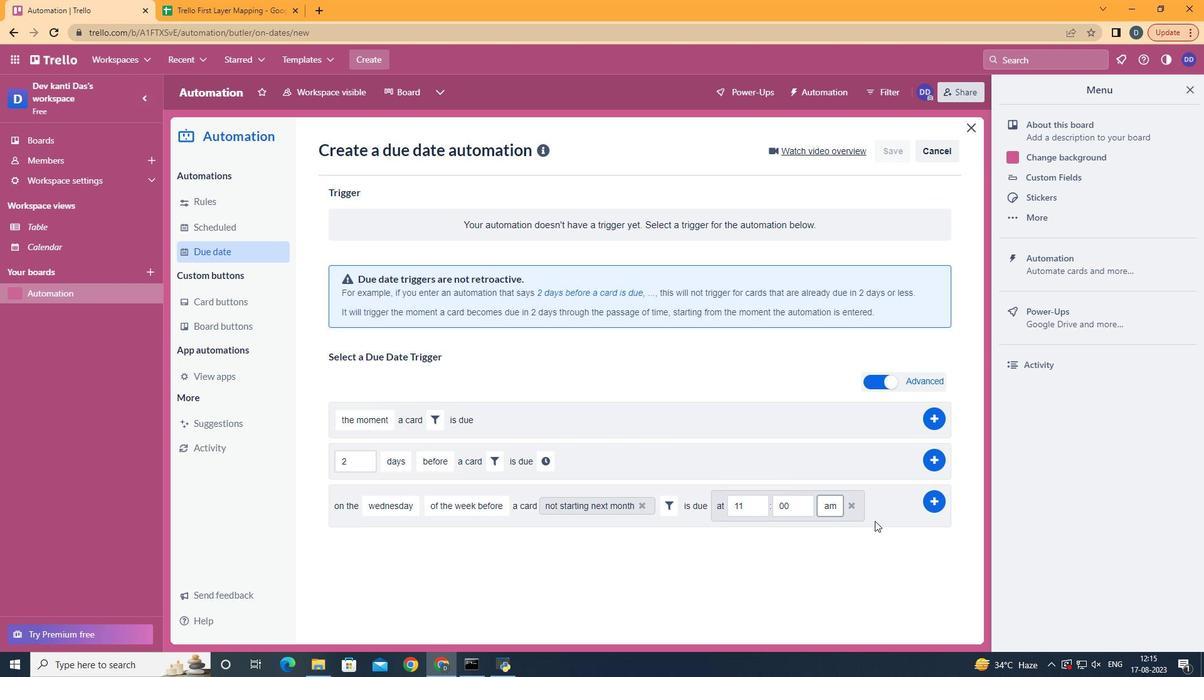 
Action: Mouse moved to (931, 503)
Screenshot: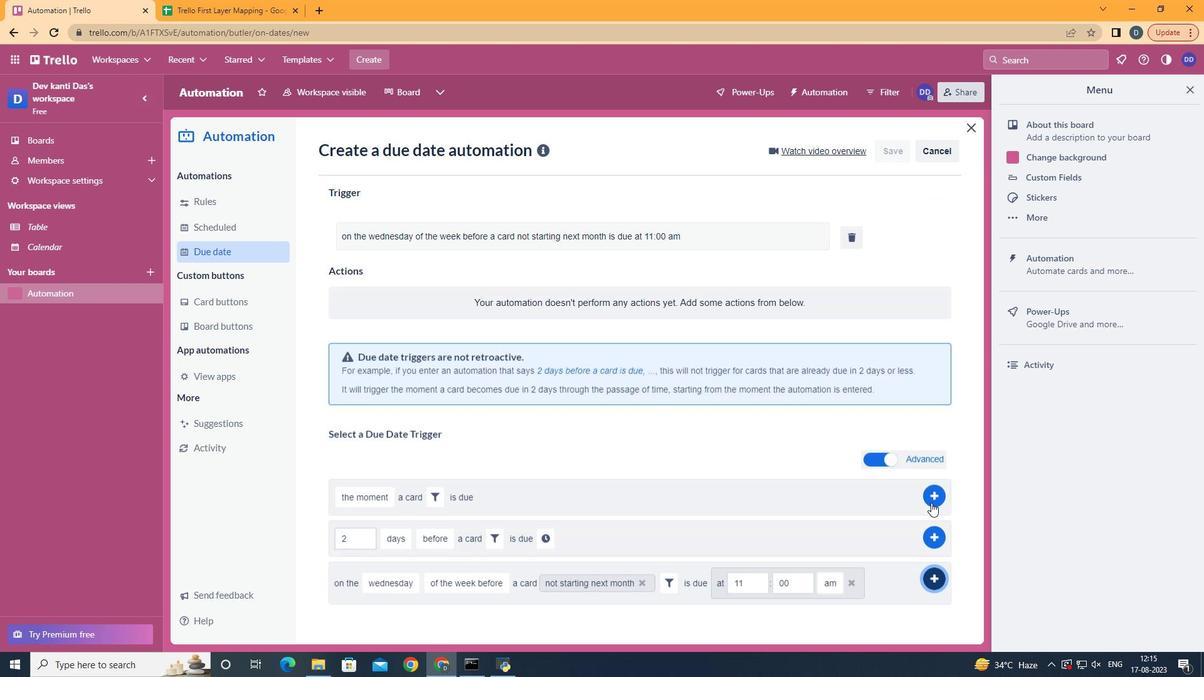 
Action: Mouse pressed left at (931, 503)
Screenshot: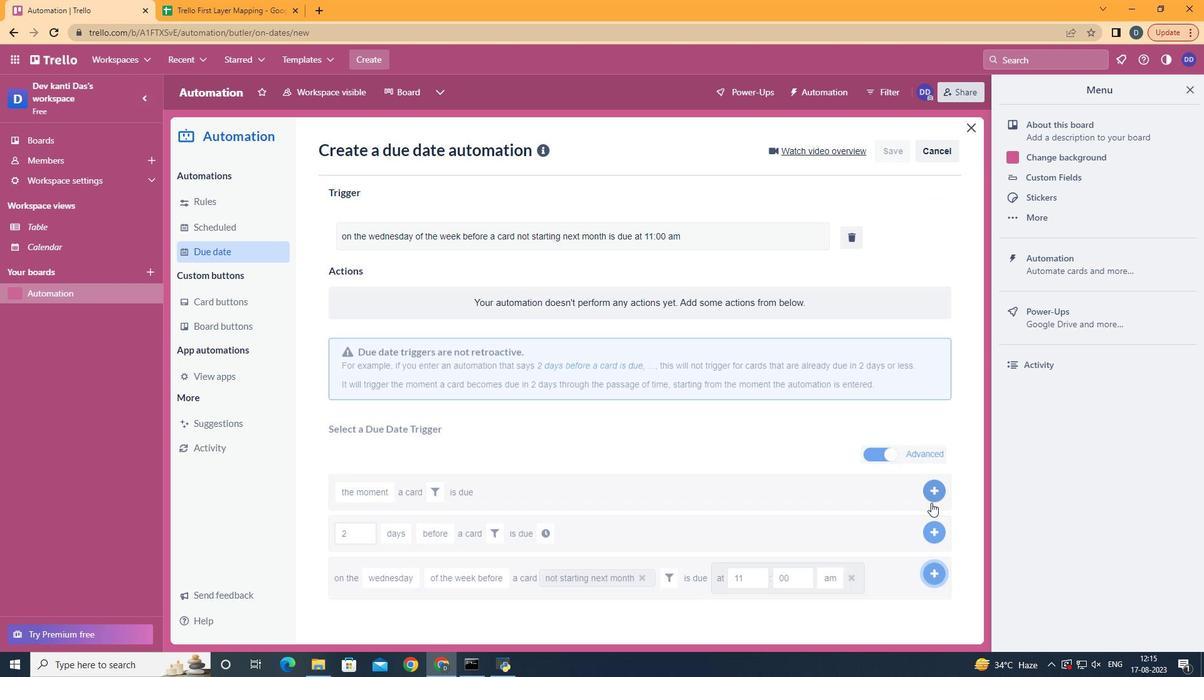 
